 Task: Search one way flight ticket for 2 adults, 4 children and 1 infant on lap in business from Bozeman: Bozeman Yellowstone International Airport (was Gallatin Field) to Greensboro: Piedmont Triad International Airport on 5-1-2023. Price is upto 98000. Outbound departure time preference is 8:30.
Action: Mouse moved to (256, 340)
Screenshot: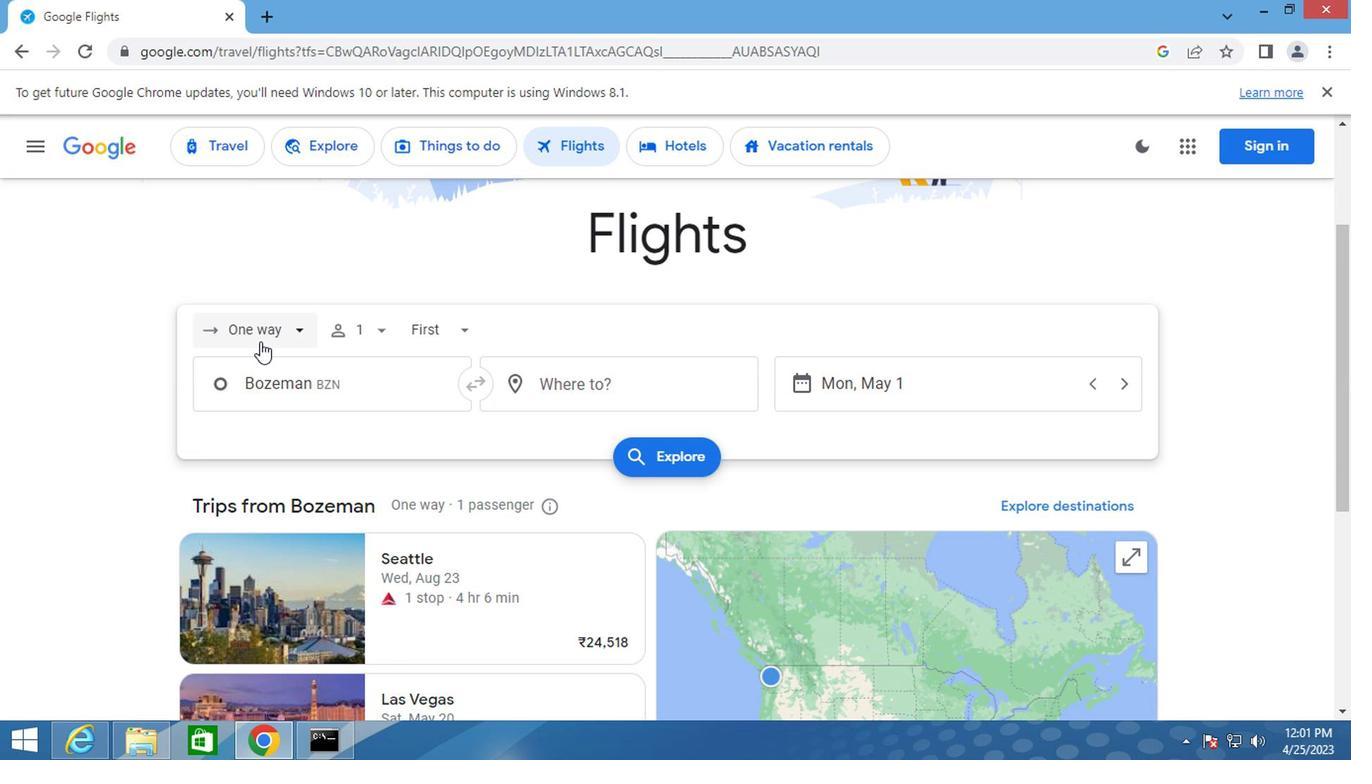 
Action: Mouse pressed left at (256, 340)
Screenshot: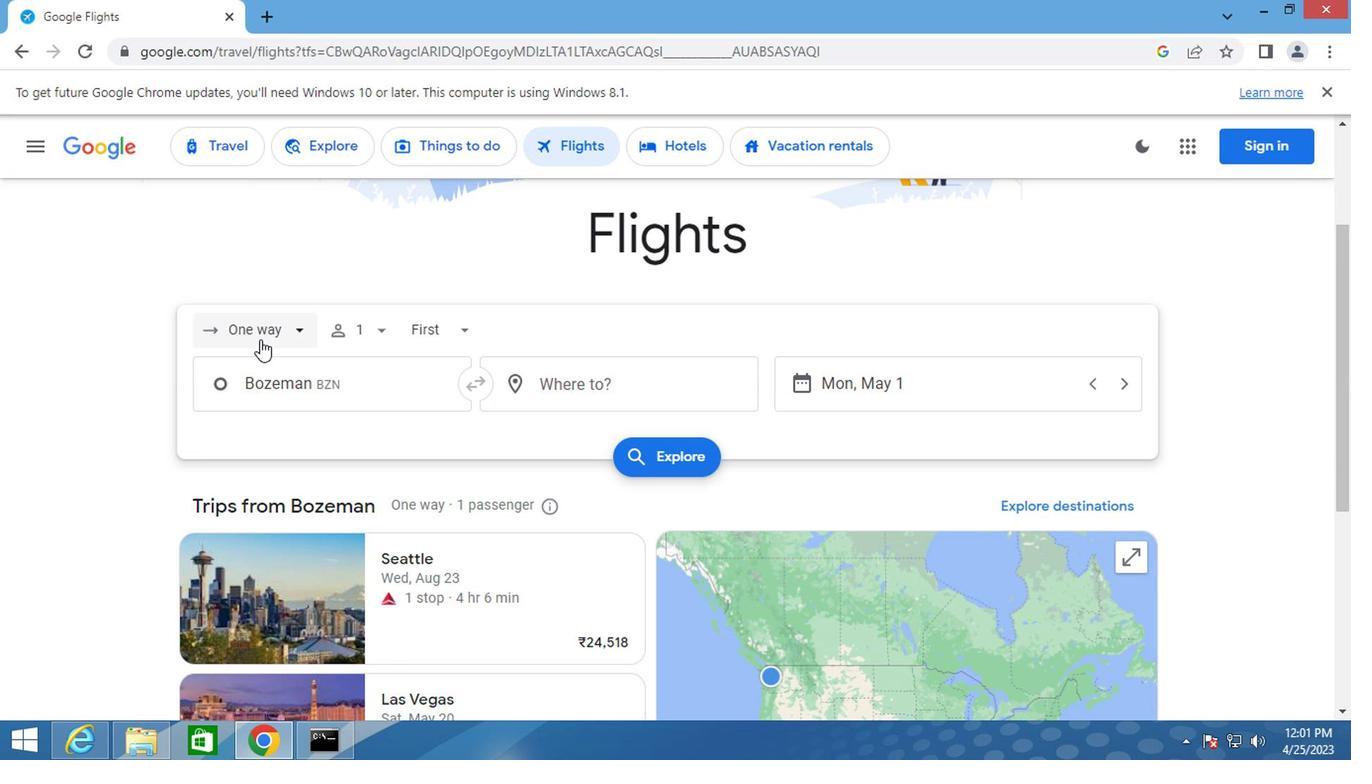 
Action: Mouse moved to (249, 425)
Screenshot: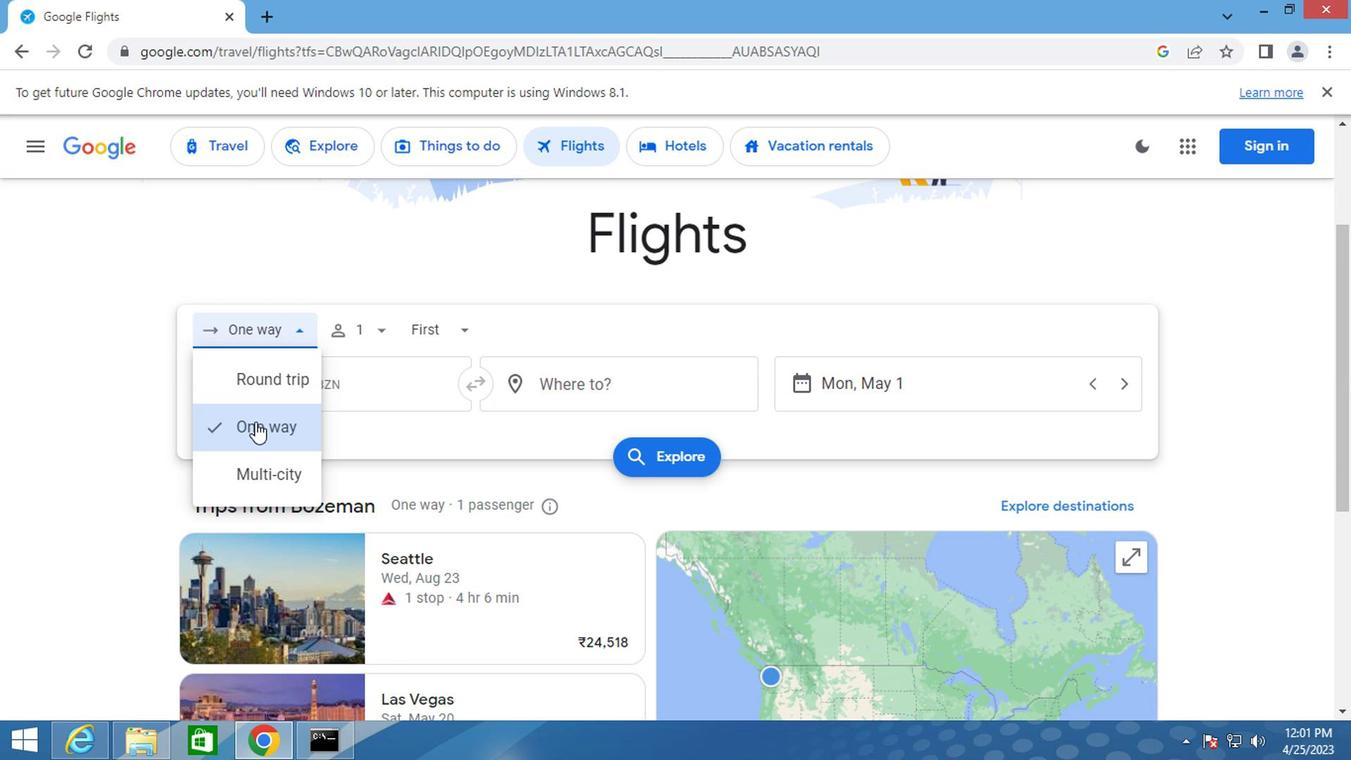 
Action: Mouse pressed left at (249, 425)
Screenshot: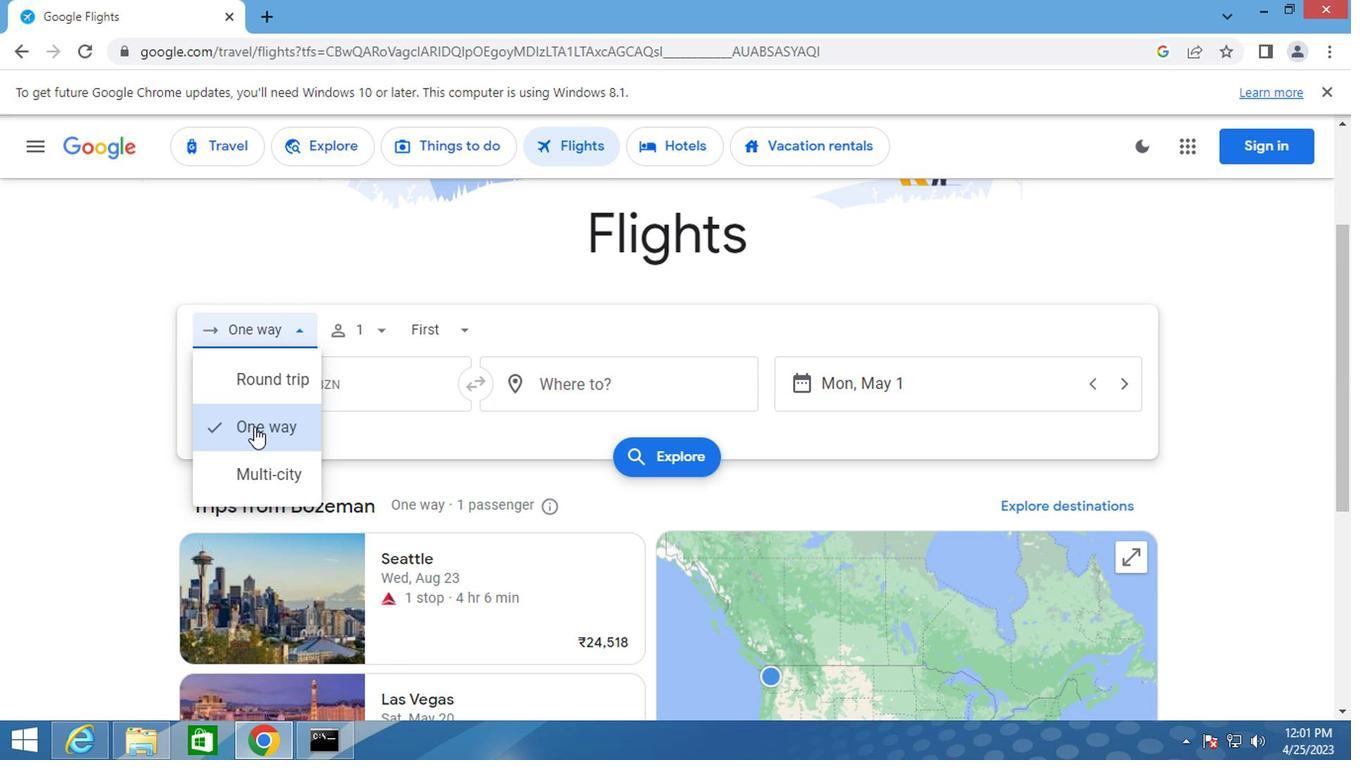 
Action: Mouse moved to (371, 335)
Screenshot: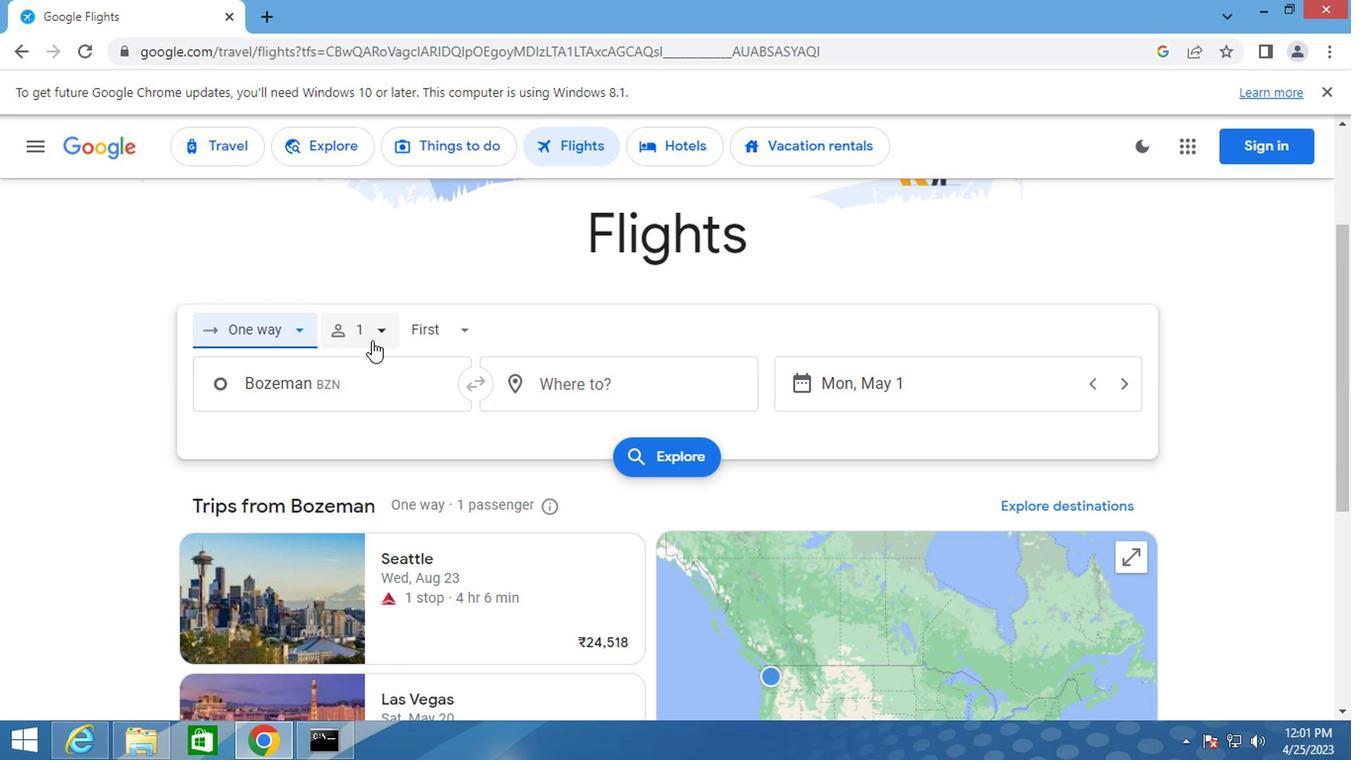 
Action: Mouse pressed left at (371, 335)
Screenshot: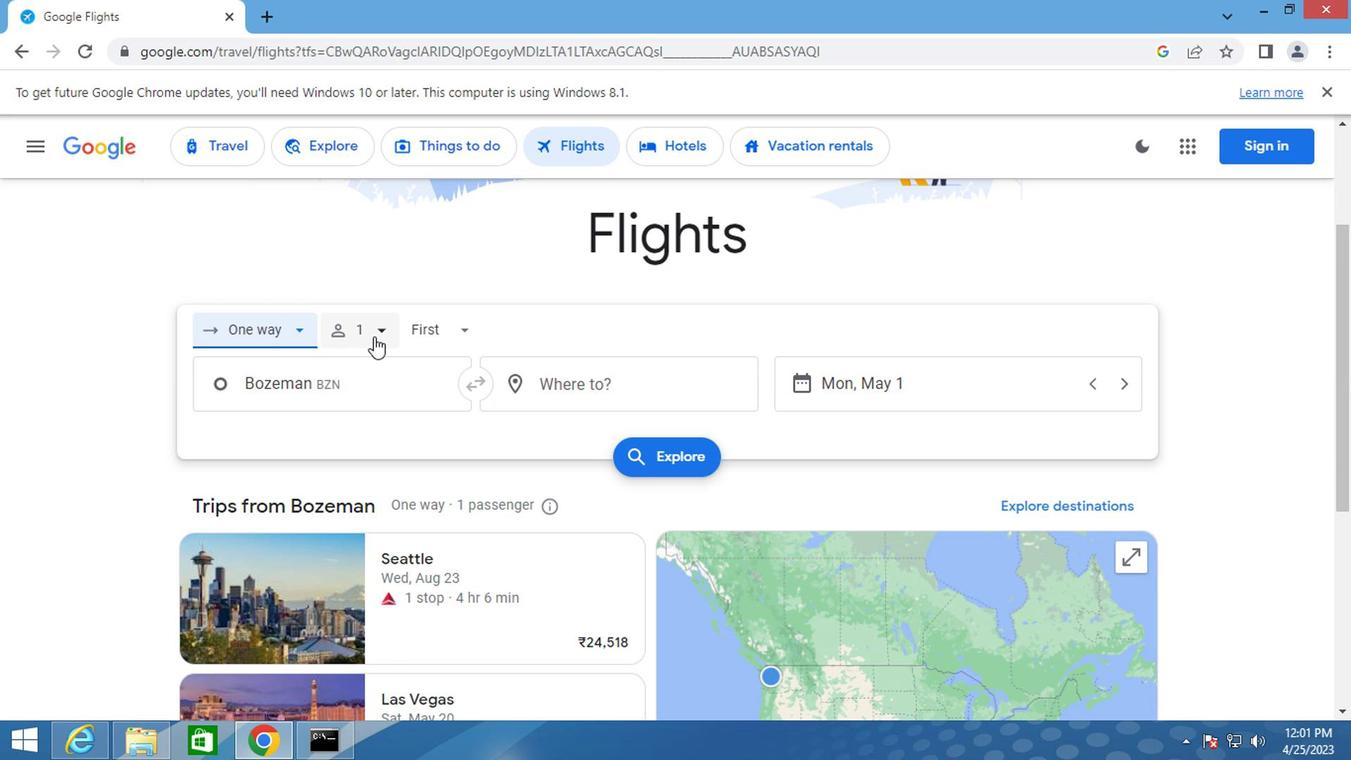 
Action: Mouse moved to (520, 373)
Screenshot: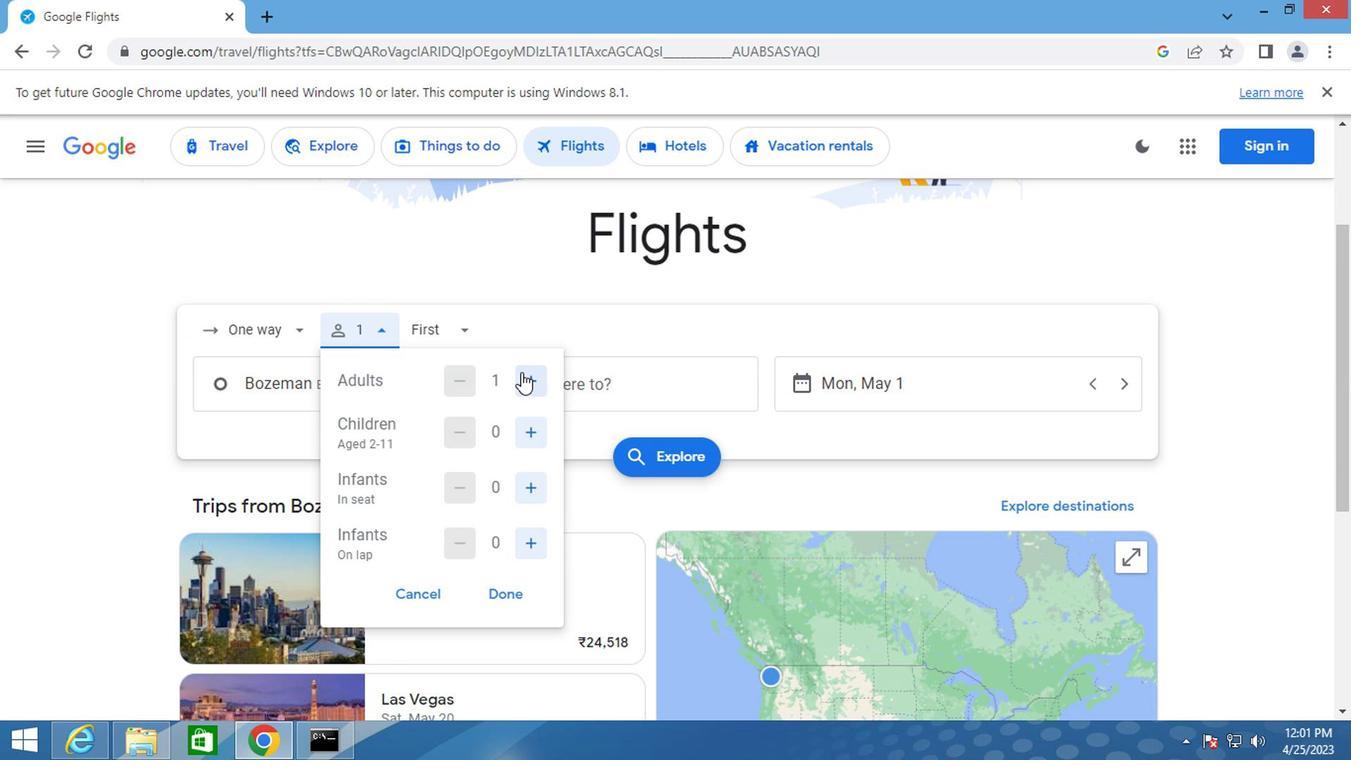 
Action: Mouse pressed left at (520, 373)
Screenshot: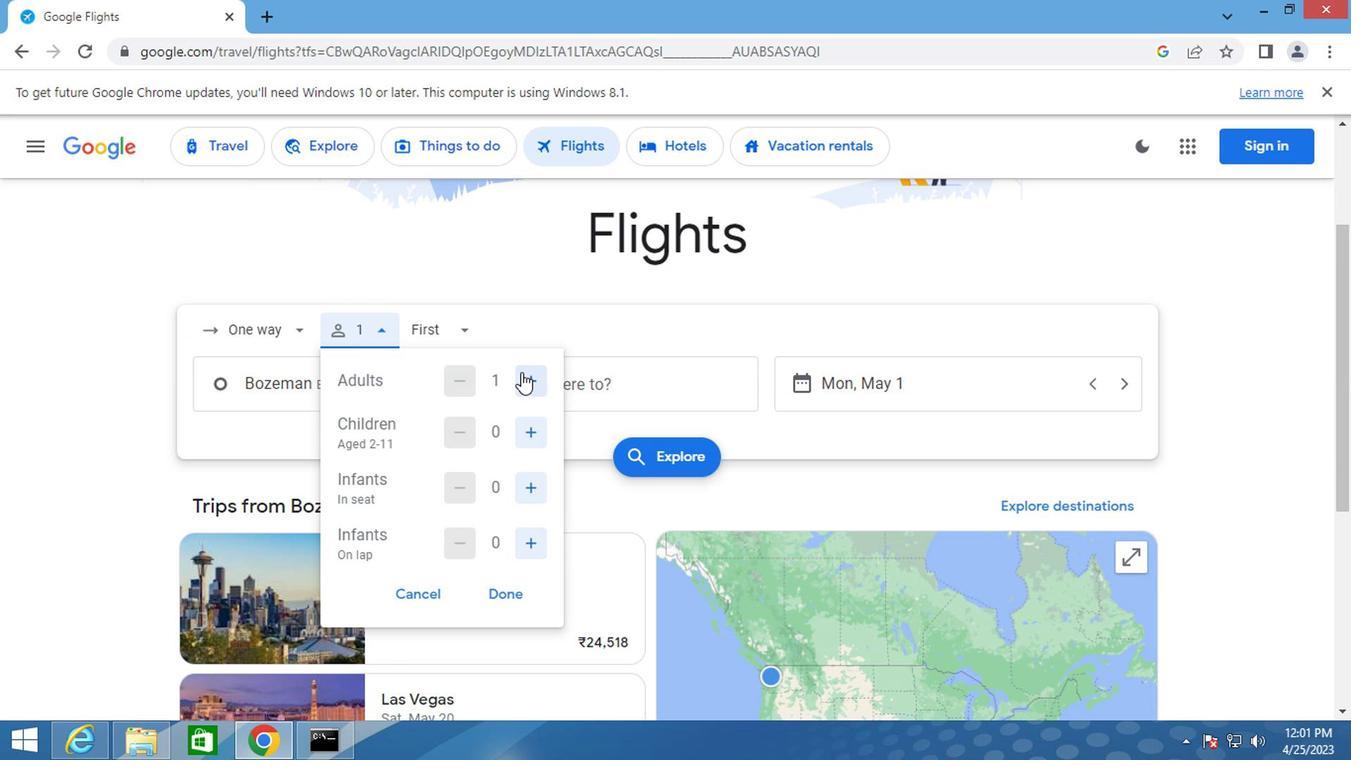 
Action: Mouse pressed left at (520, 373)
Screenshot: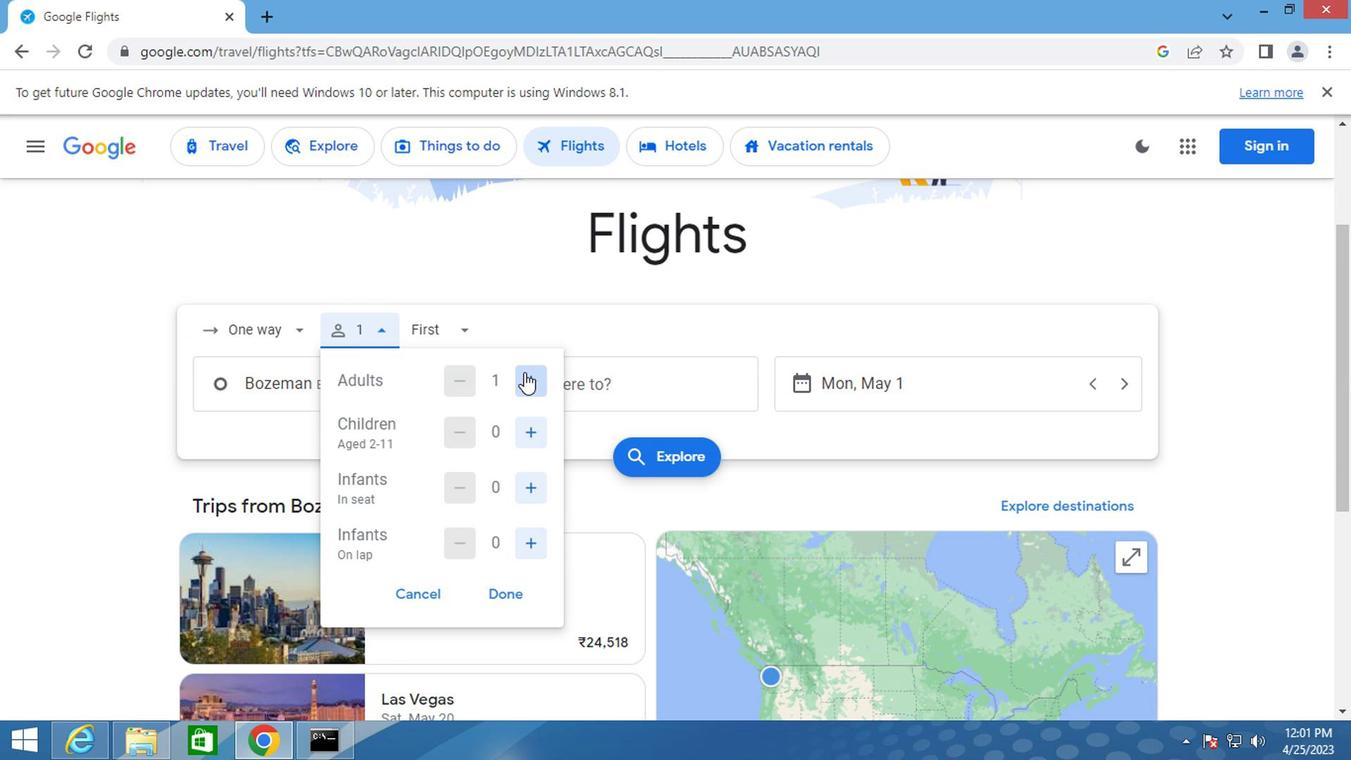
Action: Mouse moved to (445, 379)
Screenshot: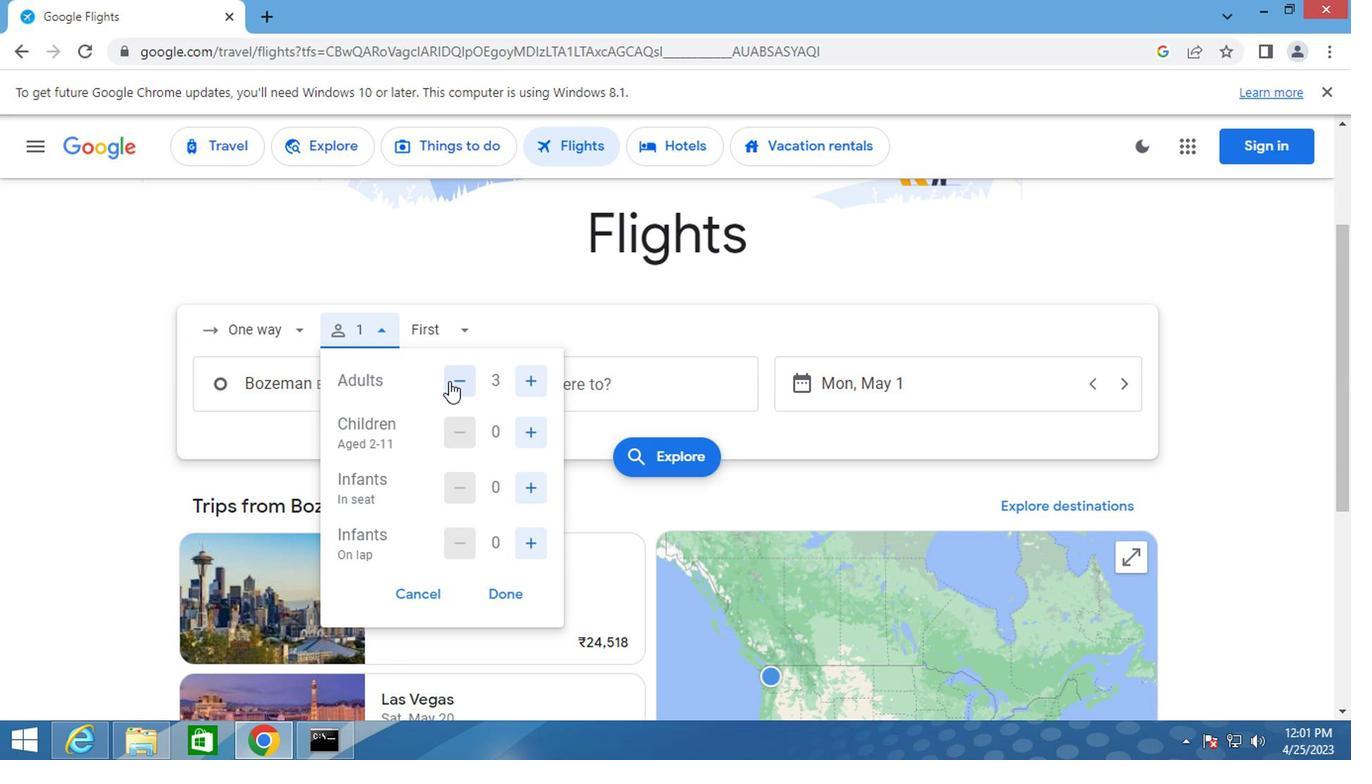 
Action: Mouse pressed left at (445, 379)
Screenshot: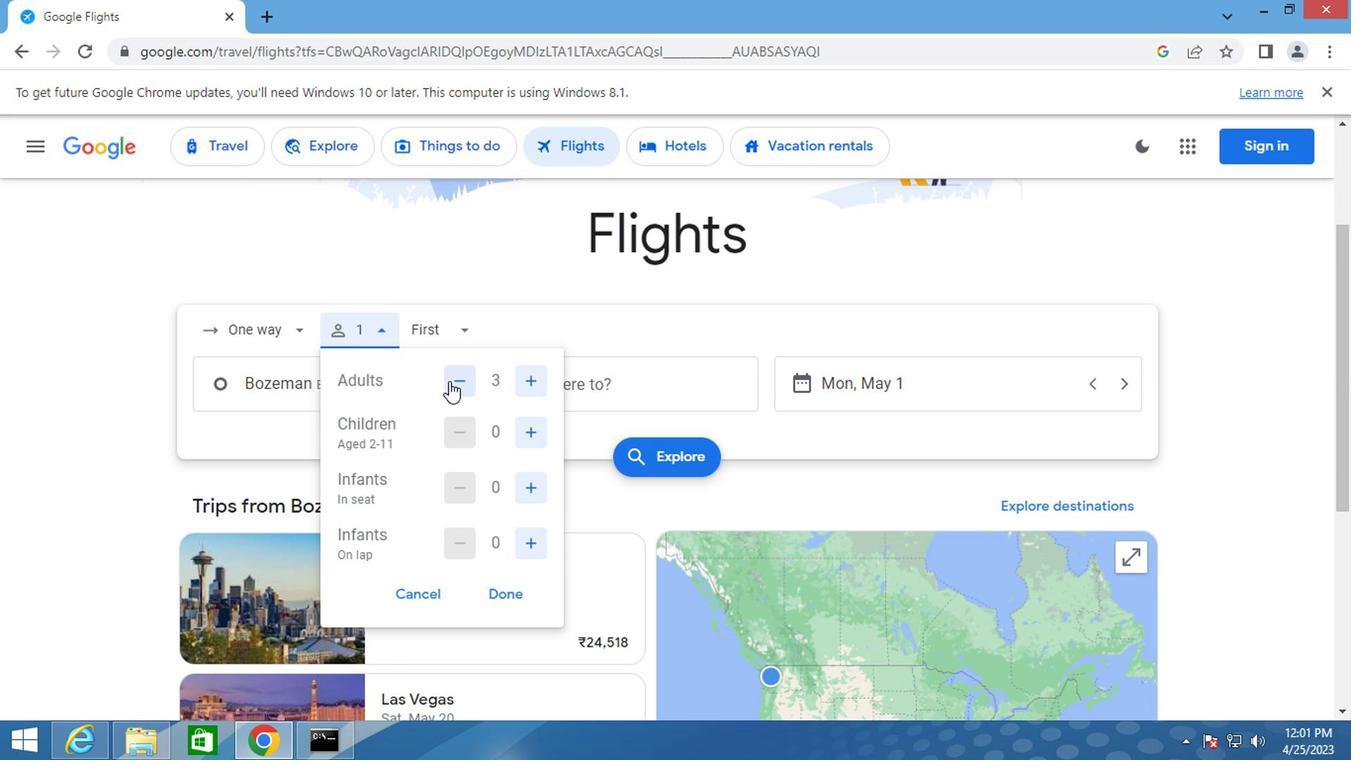 
Action: Mouse moved to (530, 429)
Screenshot: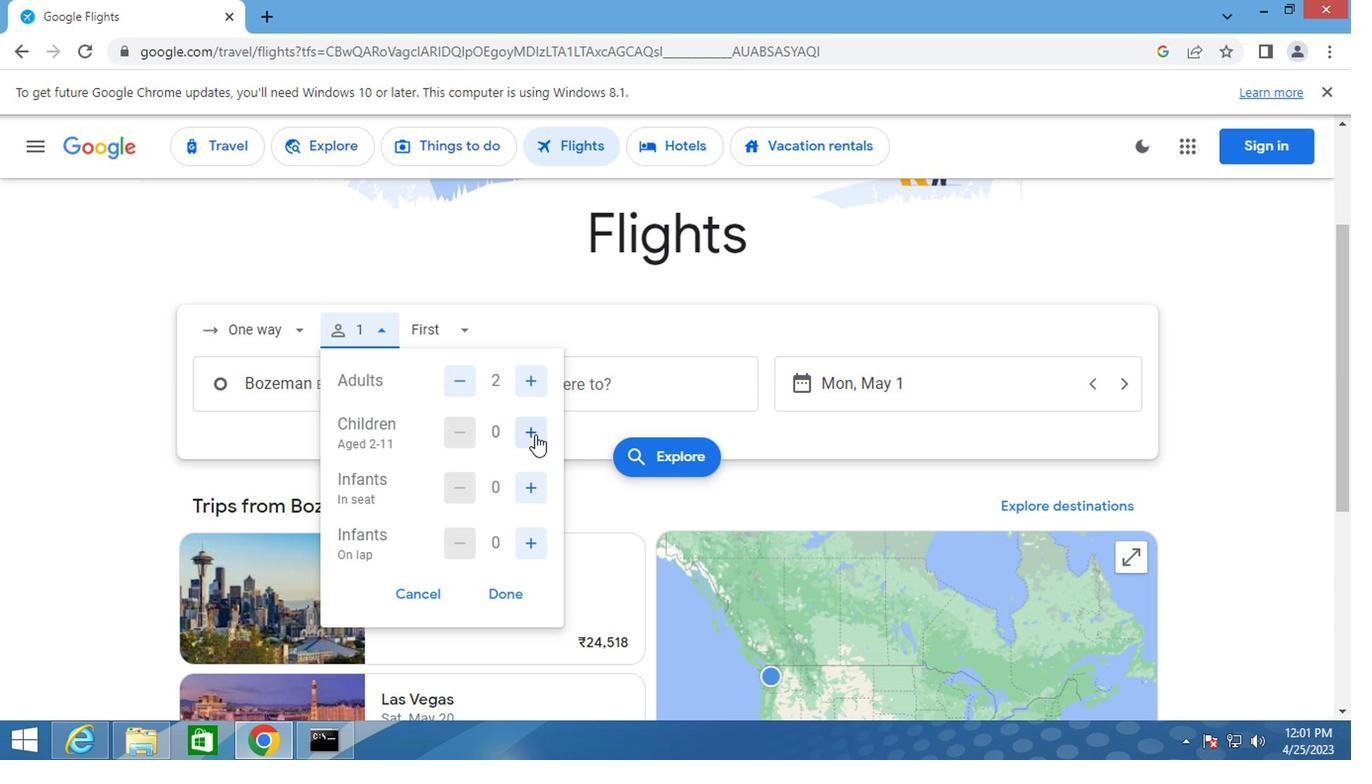 
Action: Mouse pressed left at (530, 429)
Screenshot: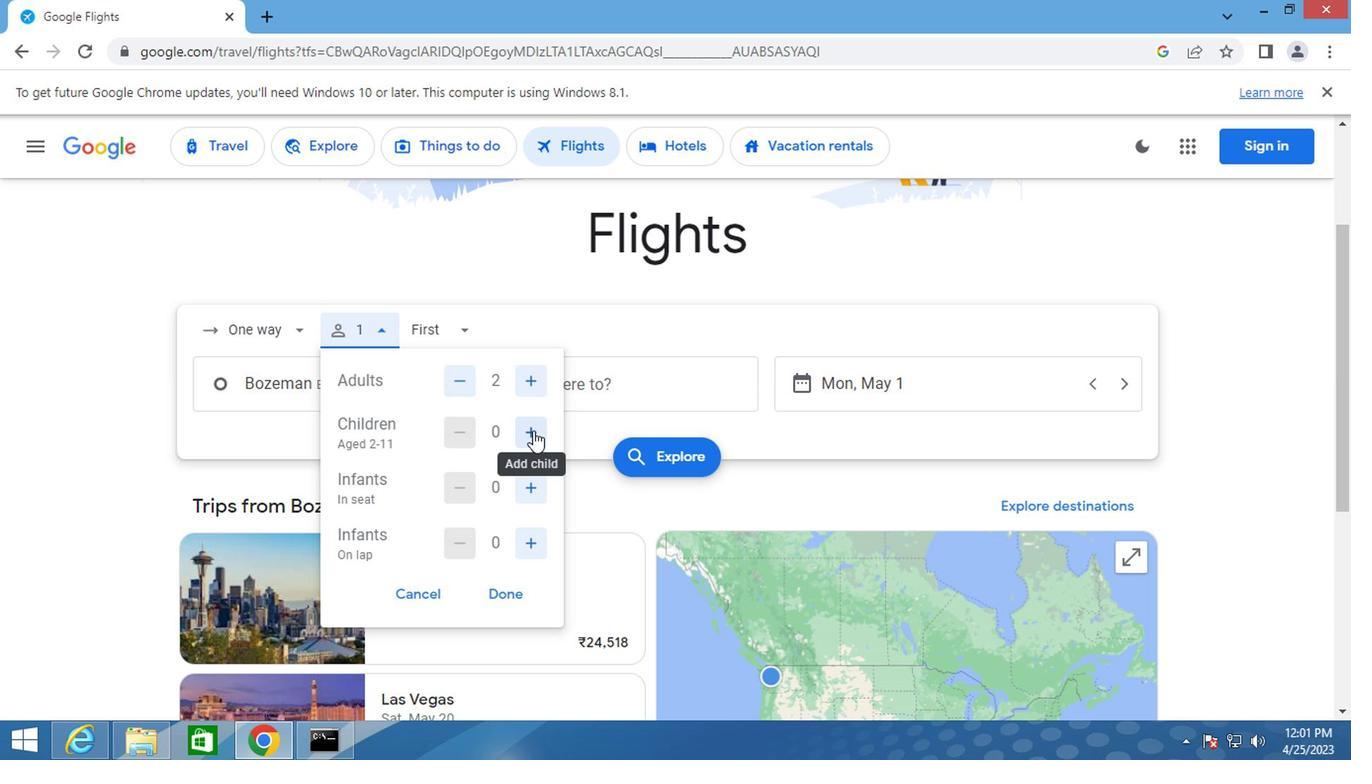 
Action: Mouse pressed left at (530, 429)
Screenshot: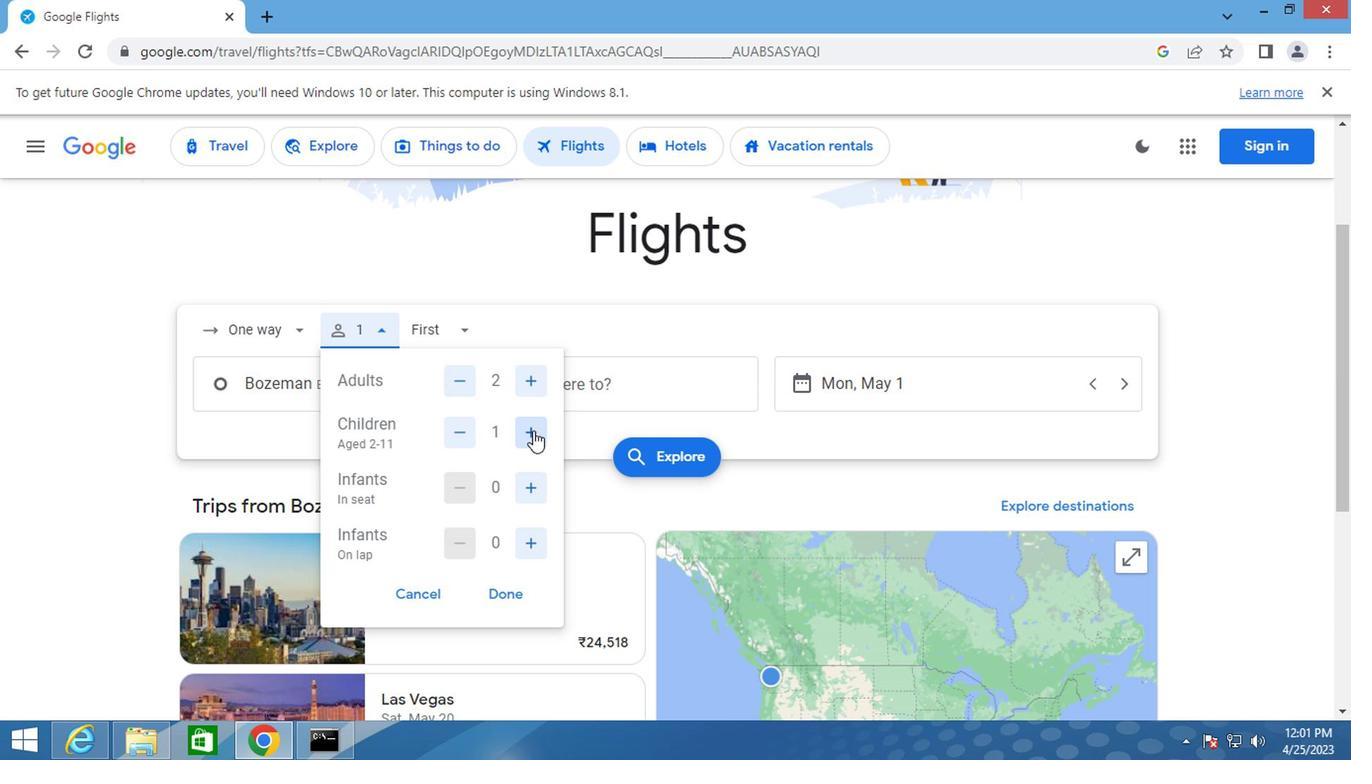 
Action: Mouse pressed left at (530, 429)
Screenshot: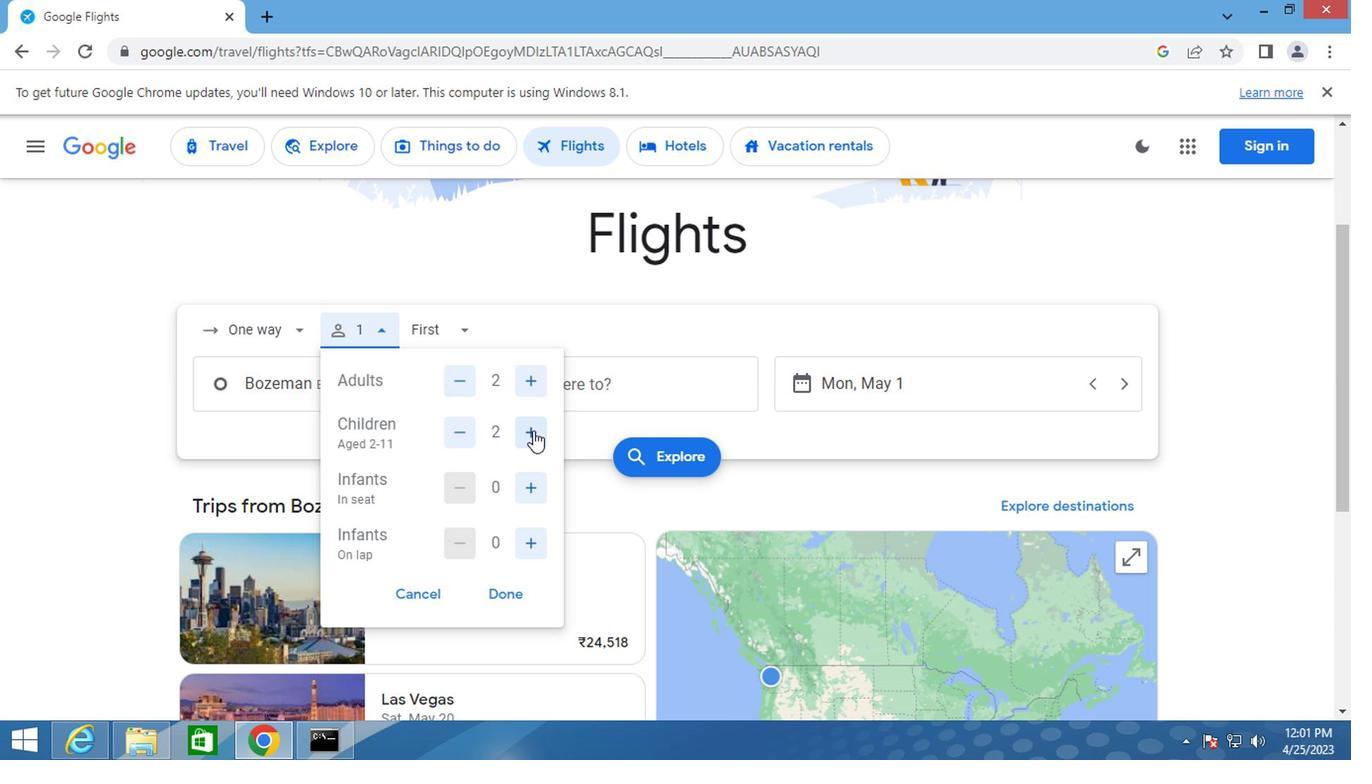 
Action: Mouse pressed left at (530, 429)
Screenshot: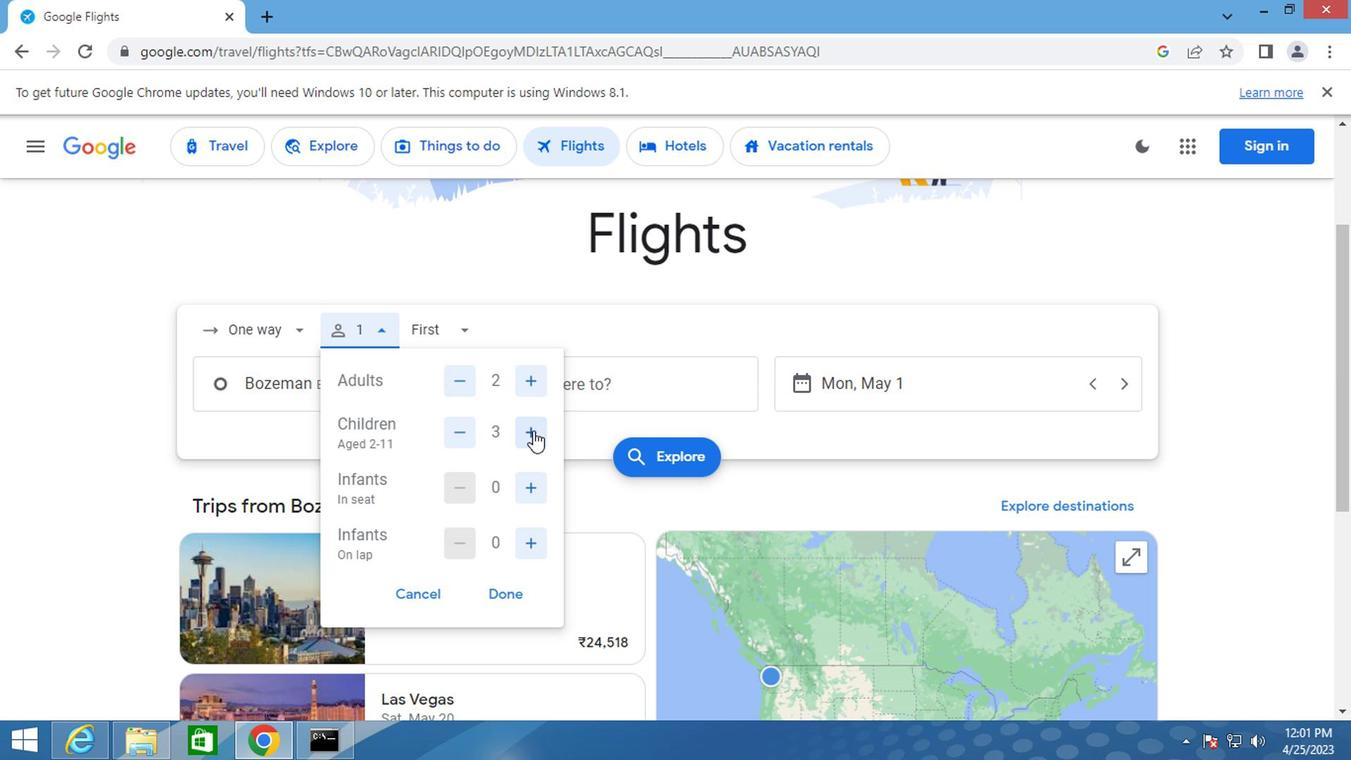 
Action: Mouse moved to (528, 540)
Screenshot: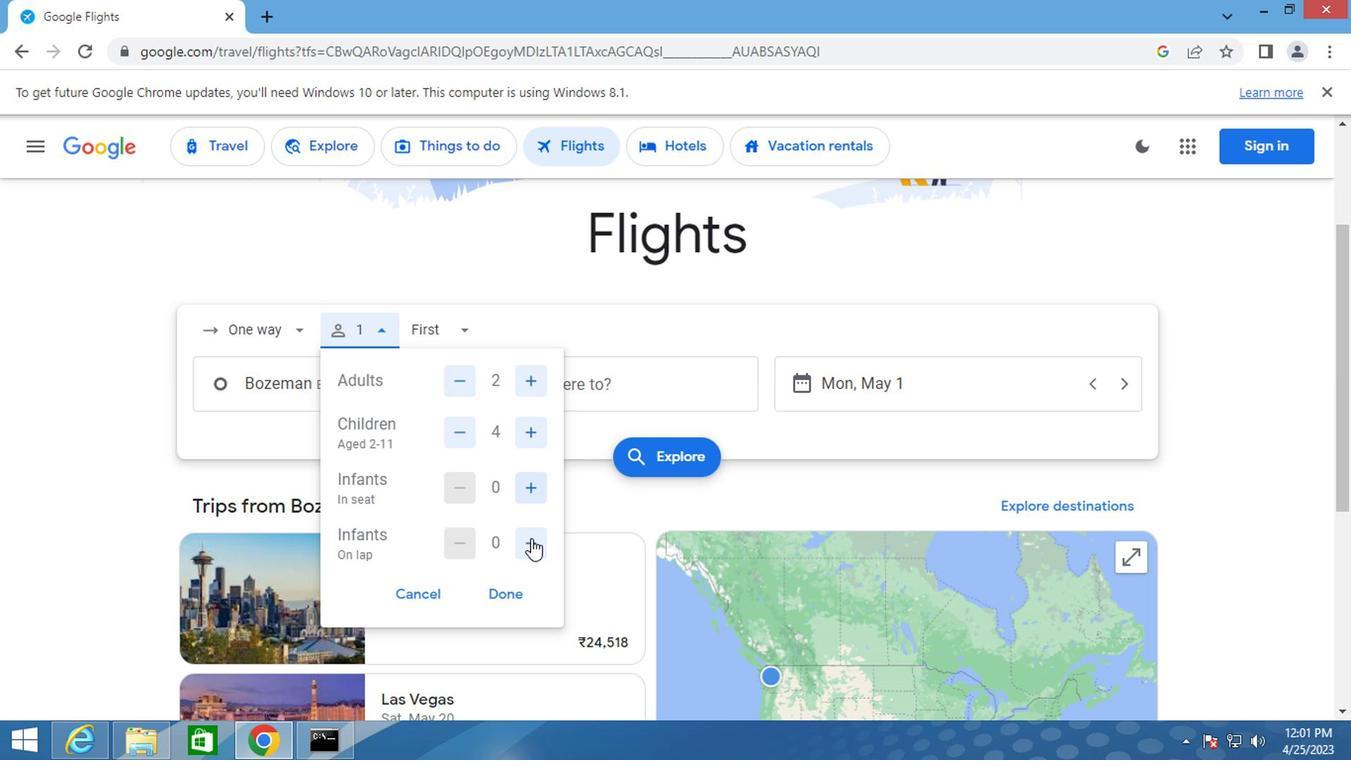 
Action: Mouse pressed left at (528, 540)
Screenshot: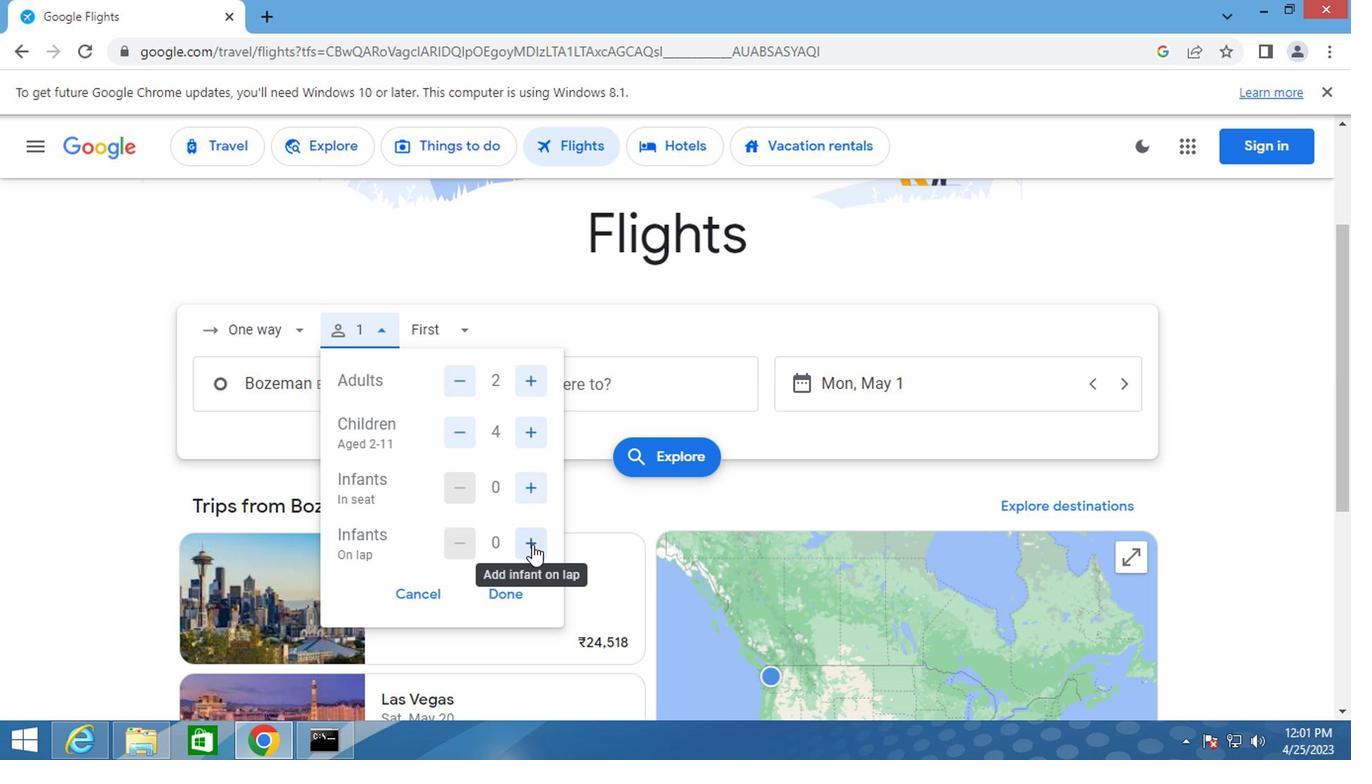 
Action: Mouse moved to (450, 336)
Screenshot: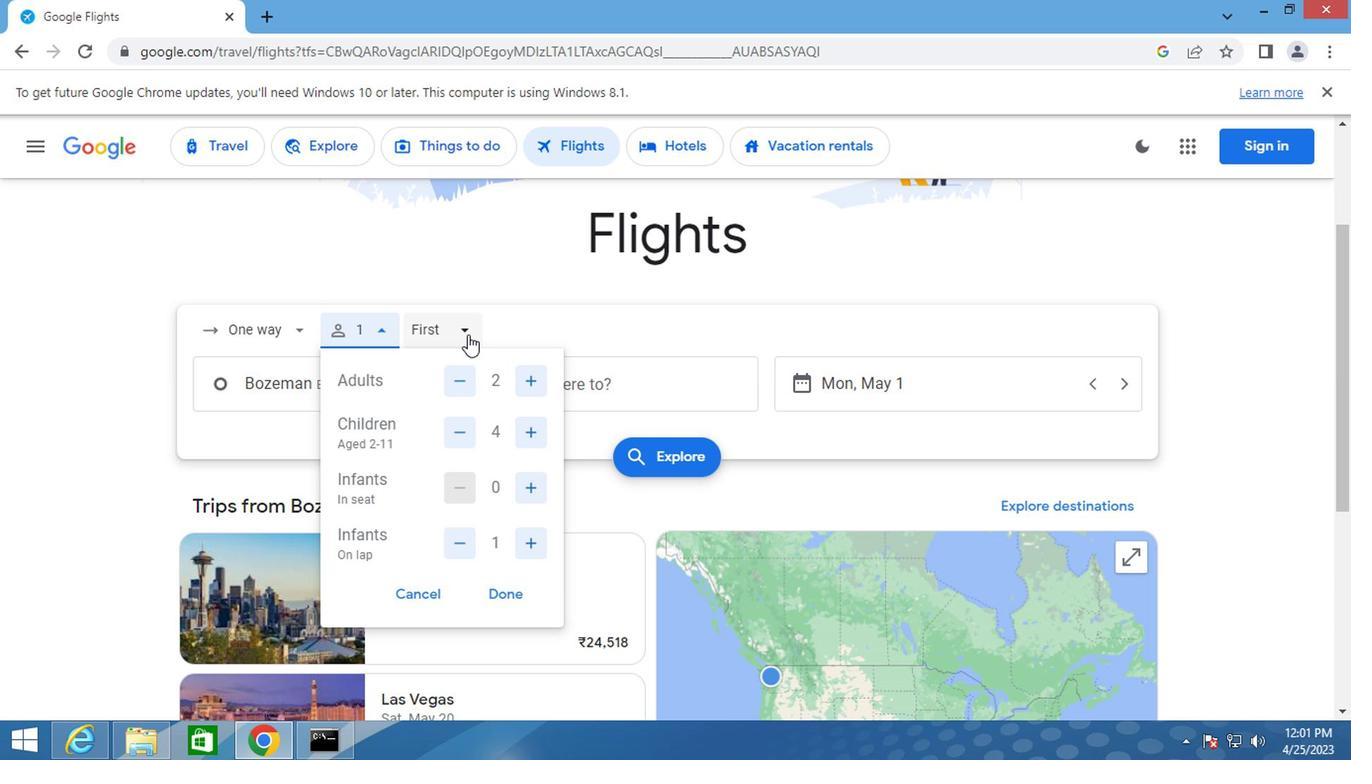 
Action: Mouse pressed left at (450, 336)
Screenshot: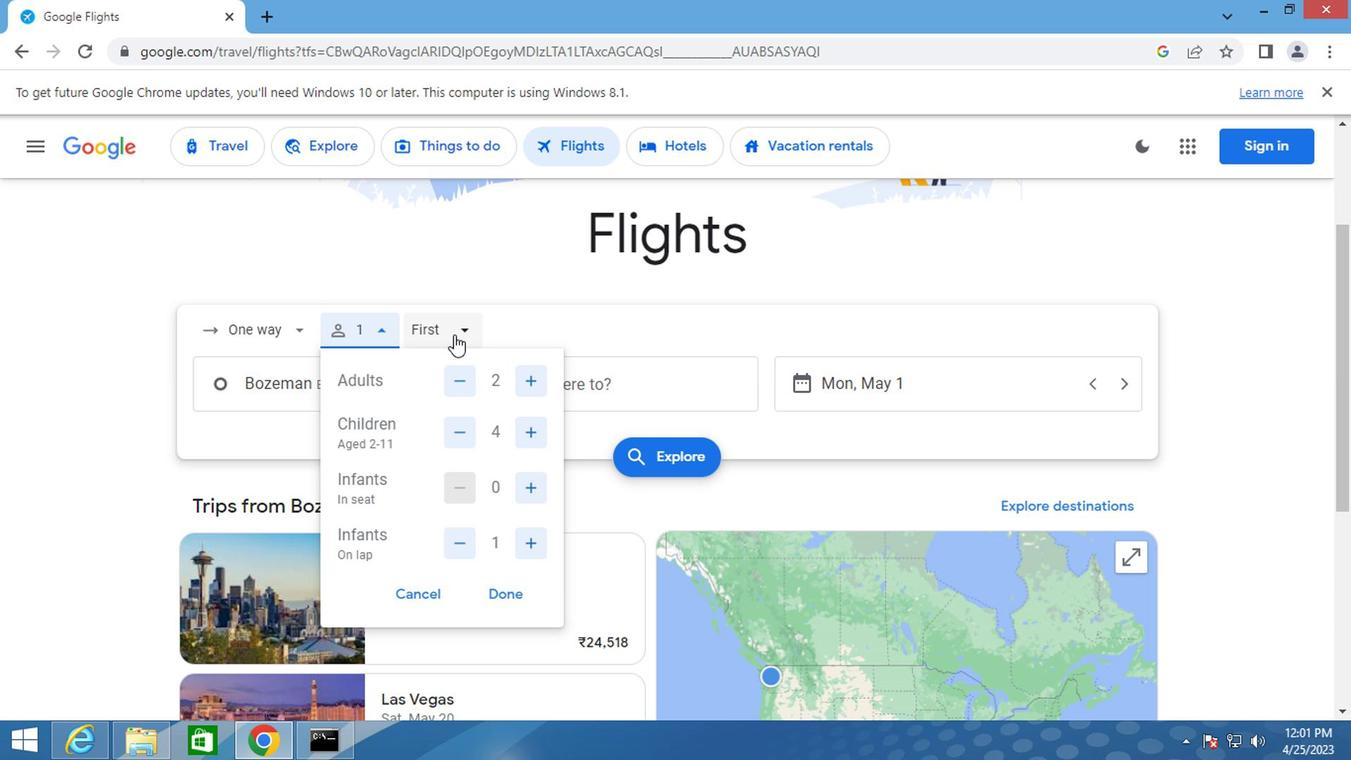 
Action: Mouse moved to (482, 470)
Screenshot: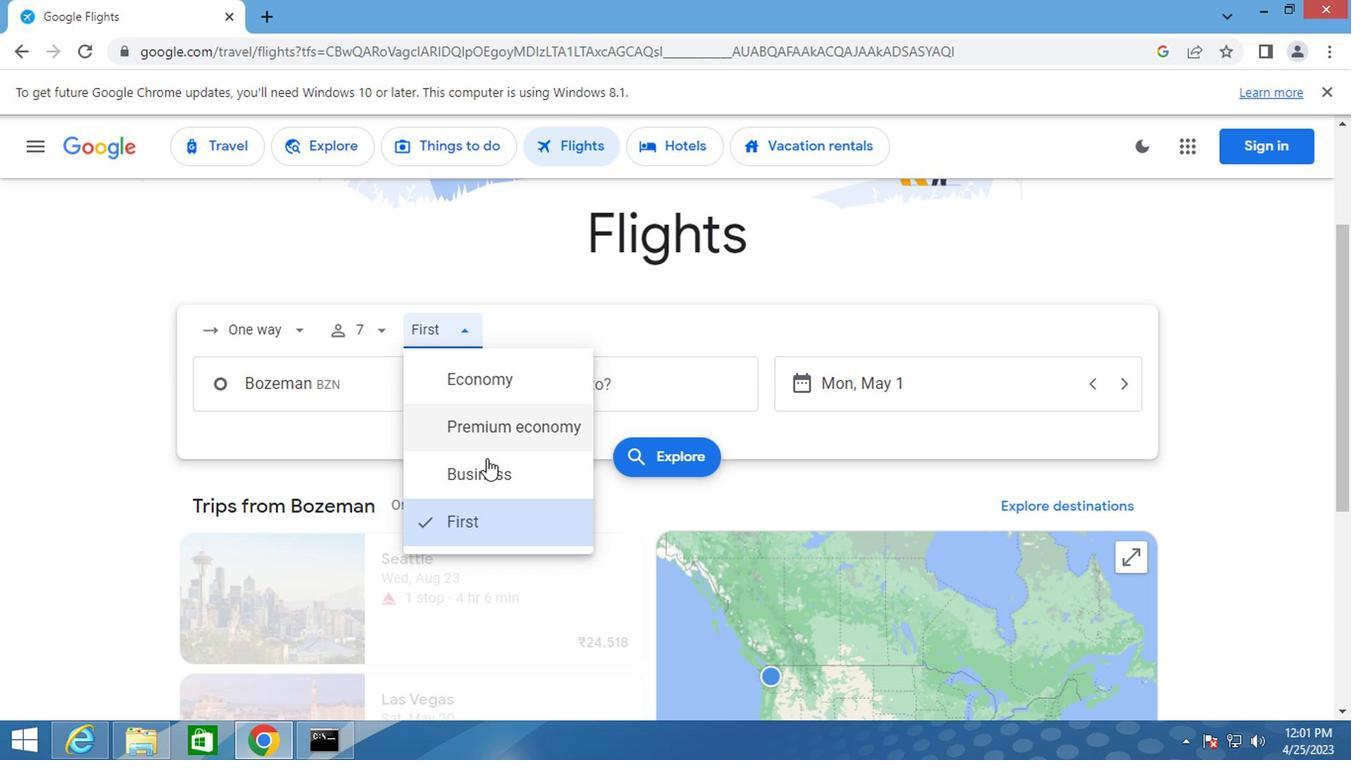 
Action: Mouse pressed left at (482, 470)
Screenshot: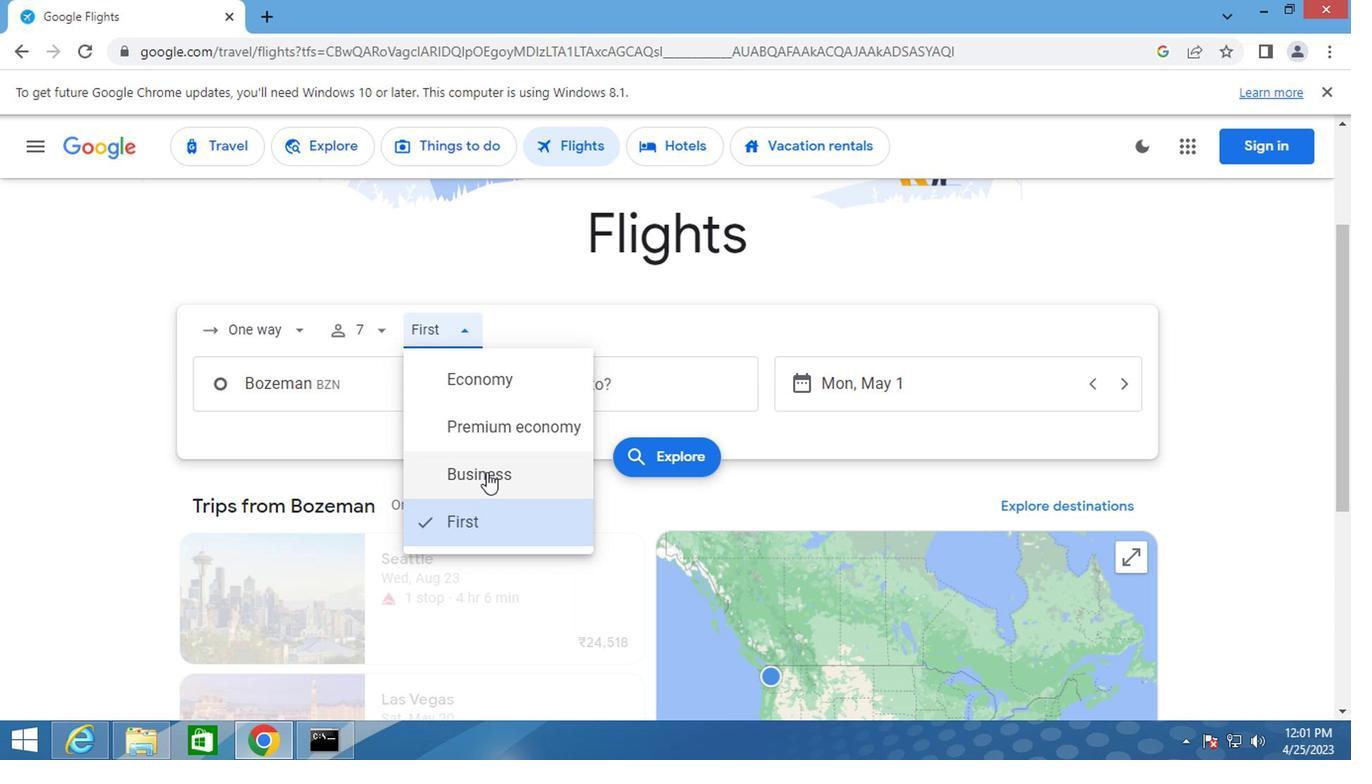 
Action: Mouse moved to (337, 392)
Screenshot: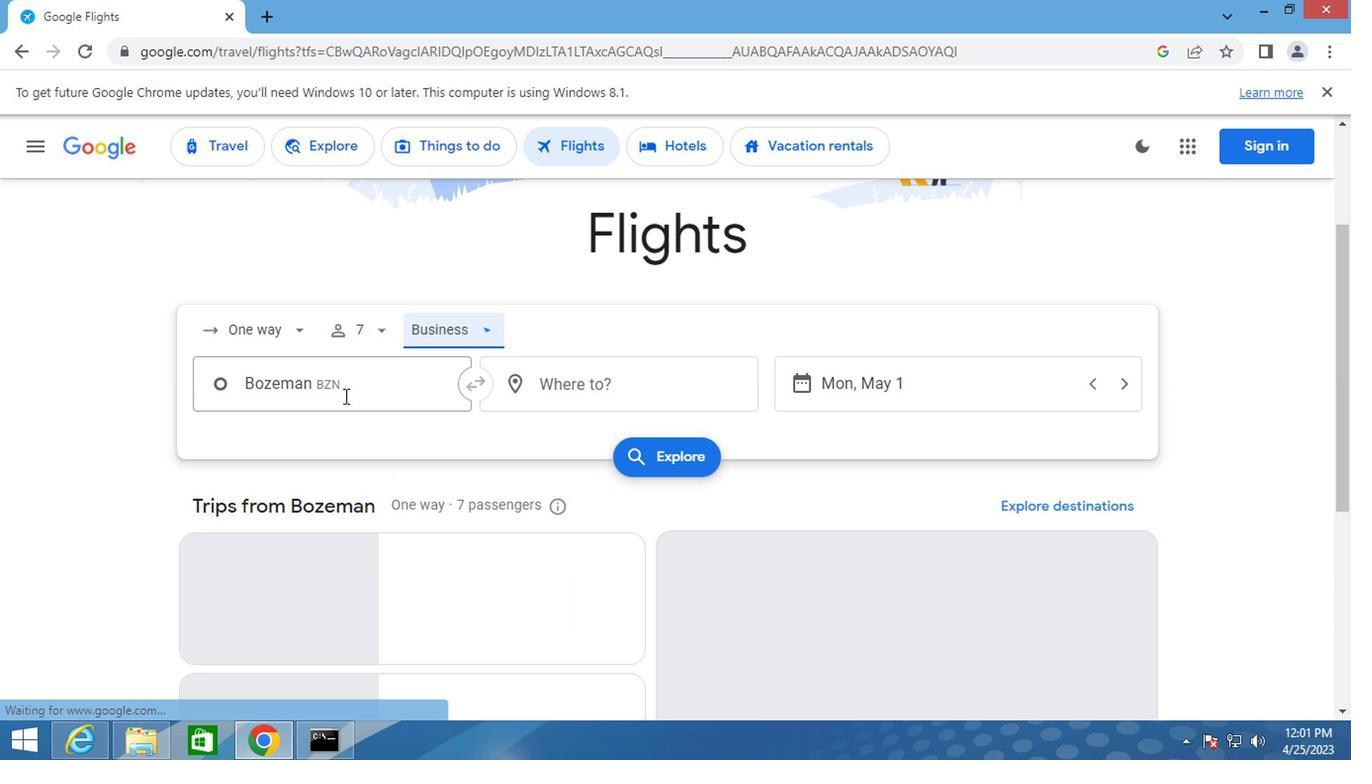 
Action: Mouse pressed left at (337, 392)
Screenshot: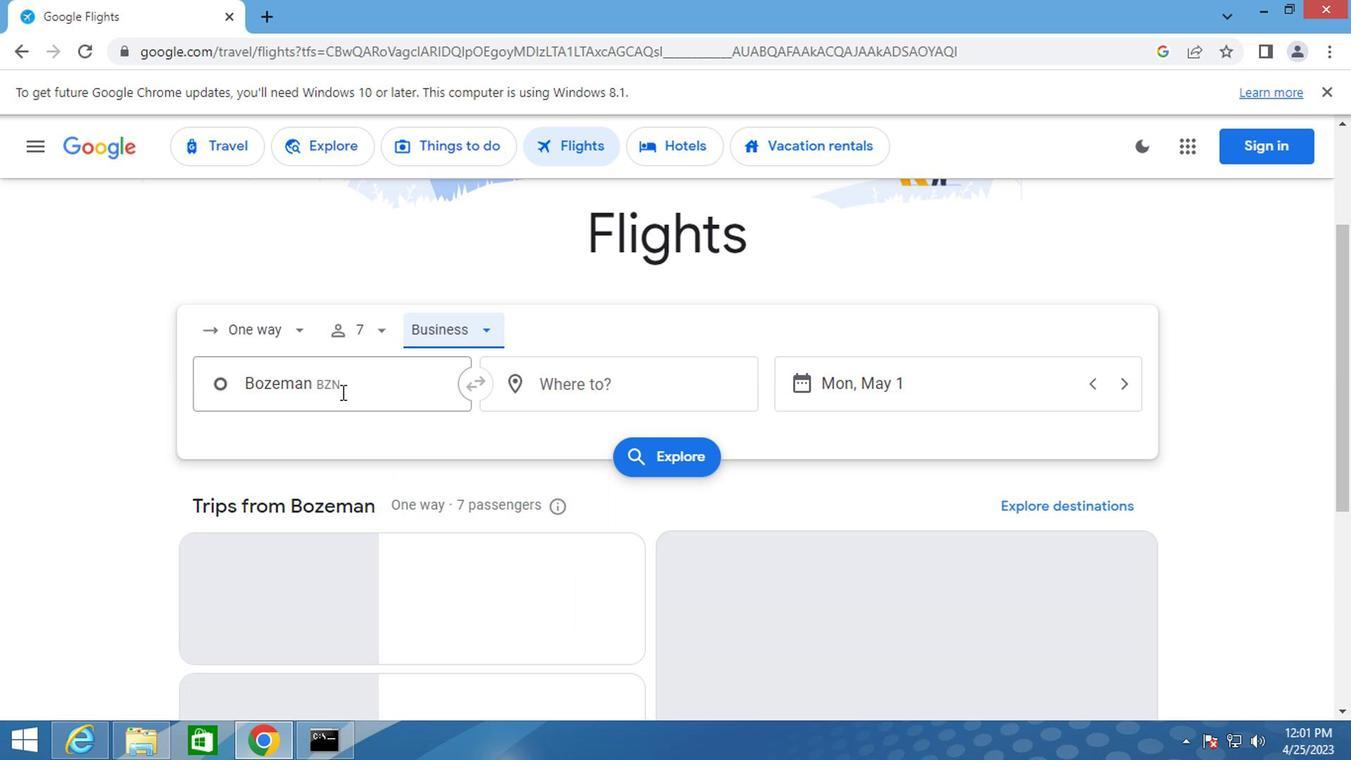 
Action: Key pressed boze
Screenshot: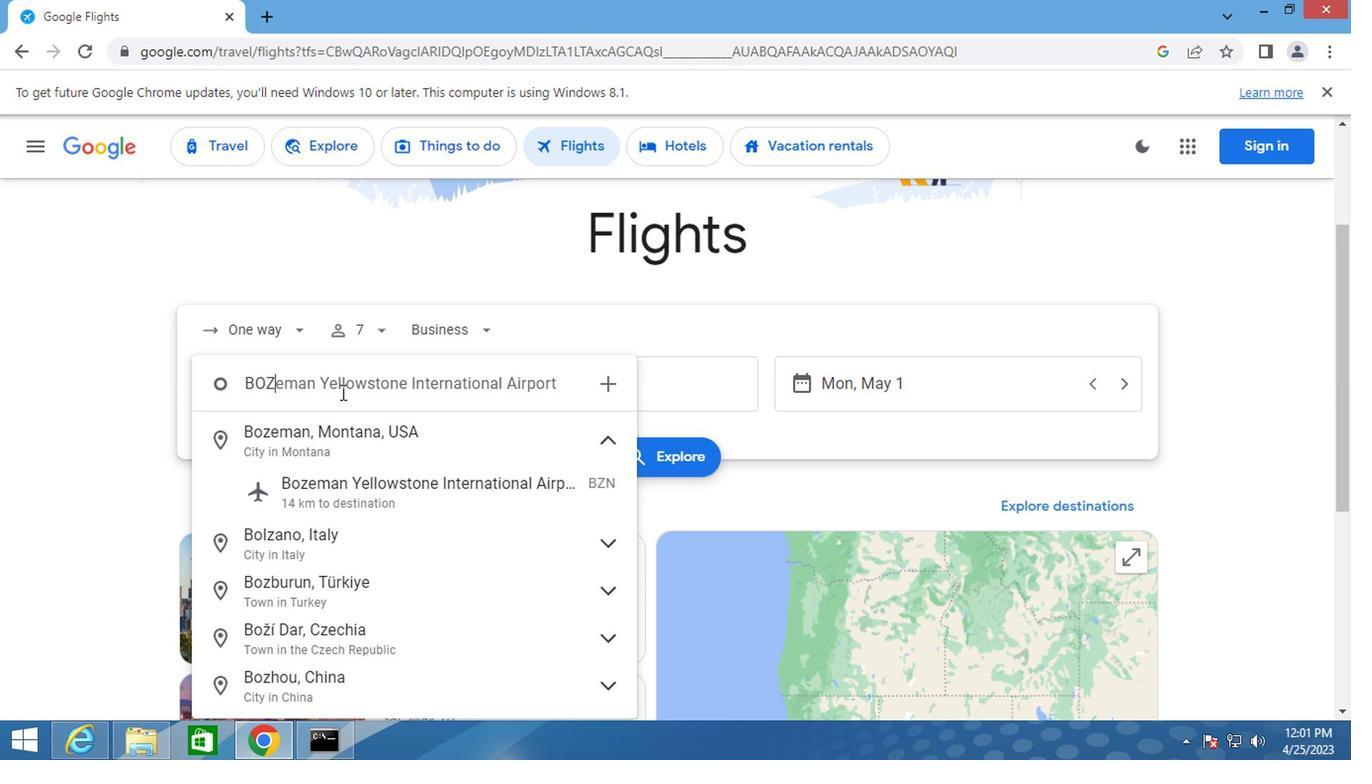 
Action: Mouse moved to (323, 491)
Screenshot: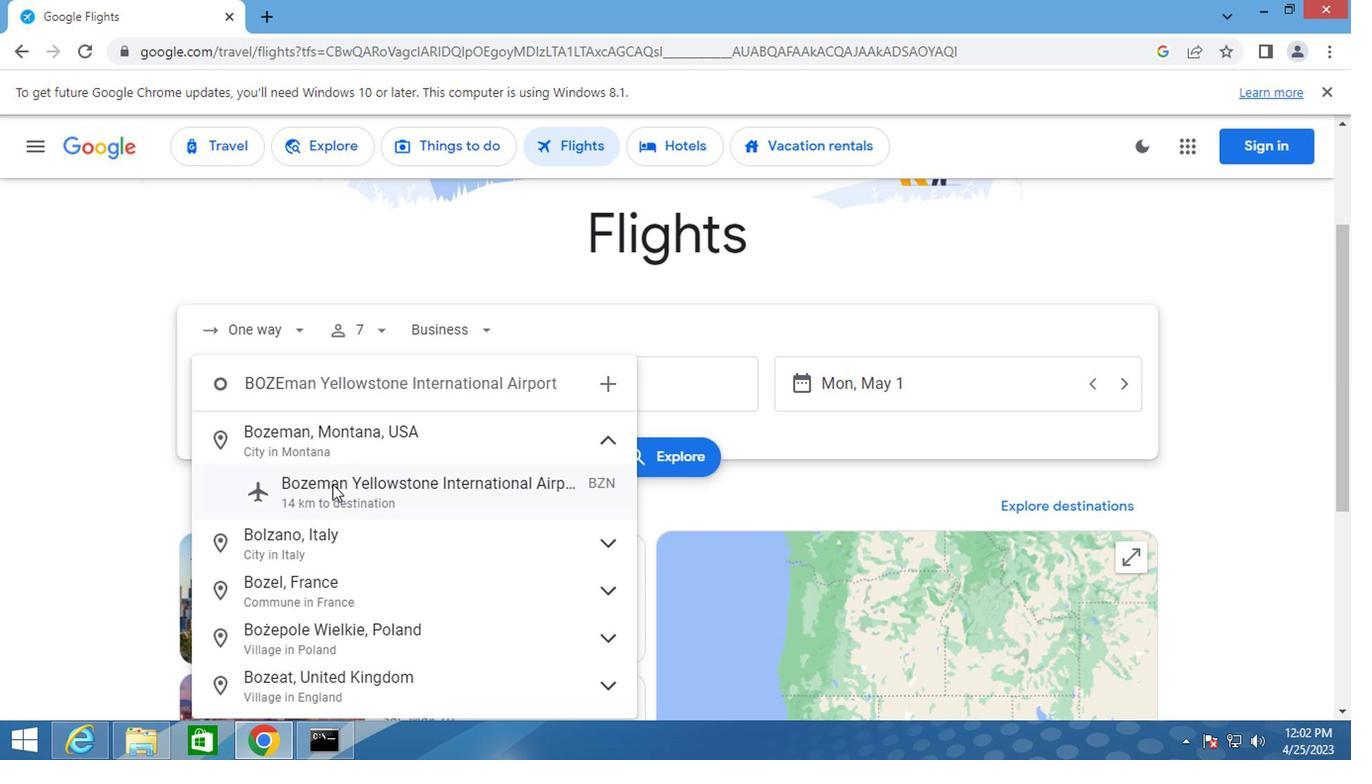 
Action: Mouse pressed left at (323, 491)
Screenshot: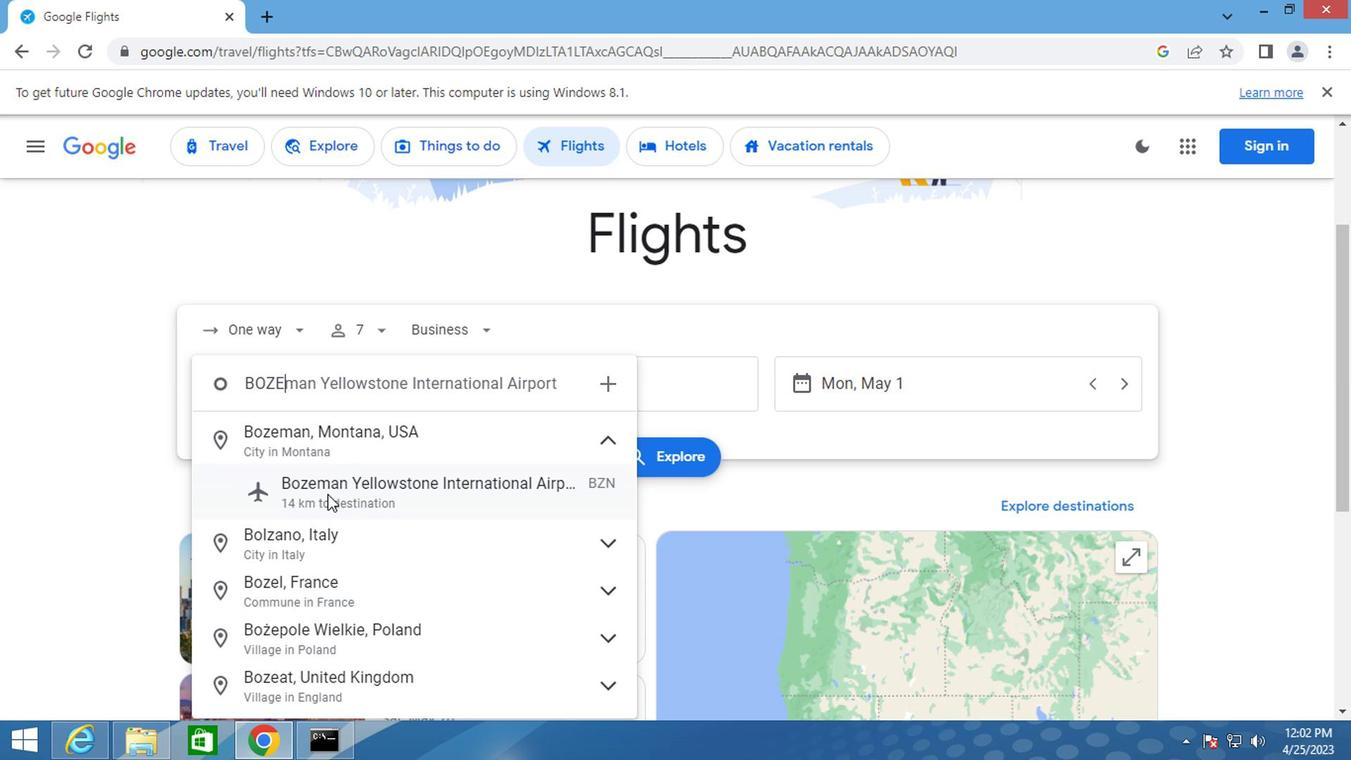 
Action: Mouse moved to (614, 380)
Screenshot: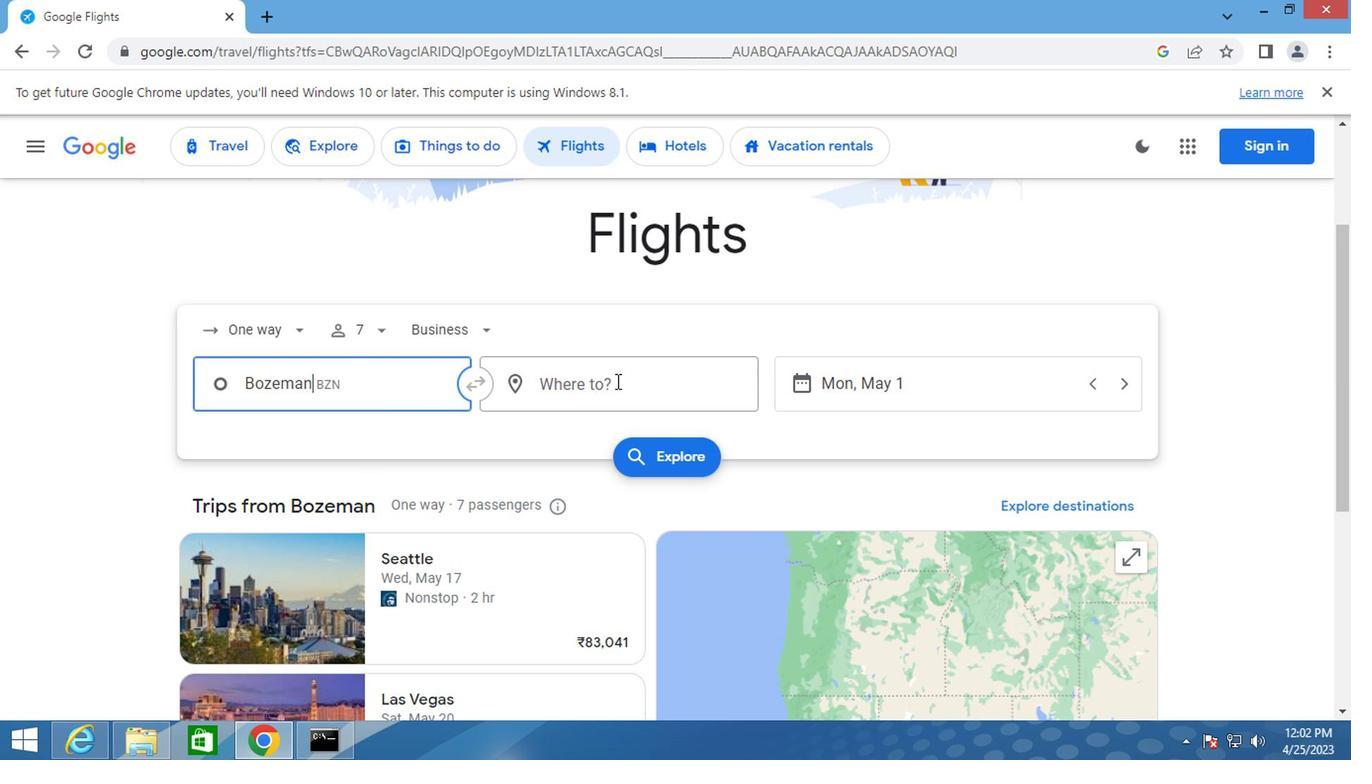 
Action: Mouse pressed left at (614, 380)
Screenshot: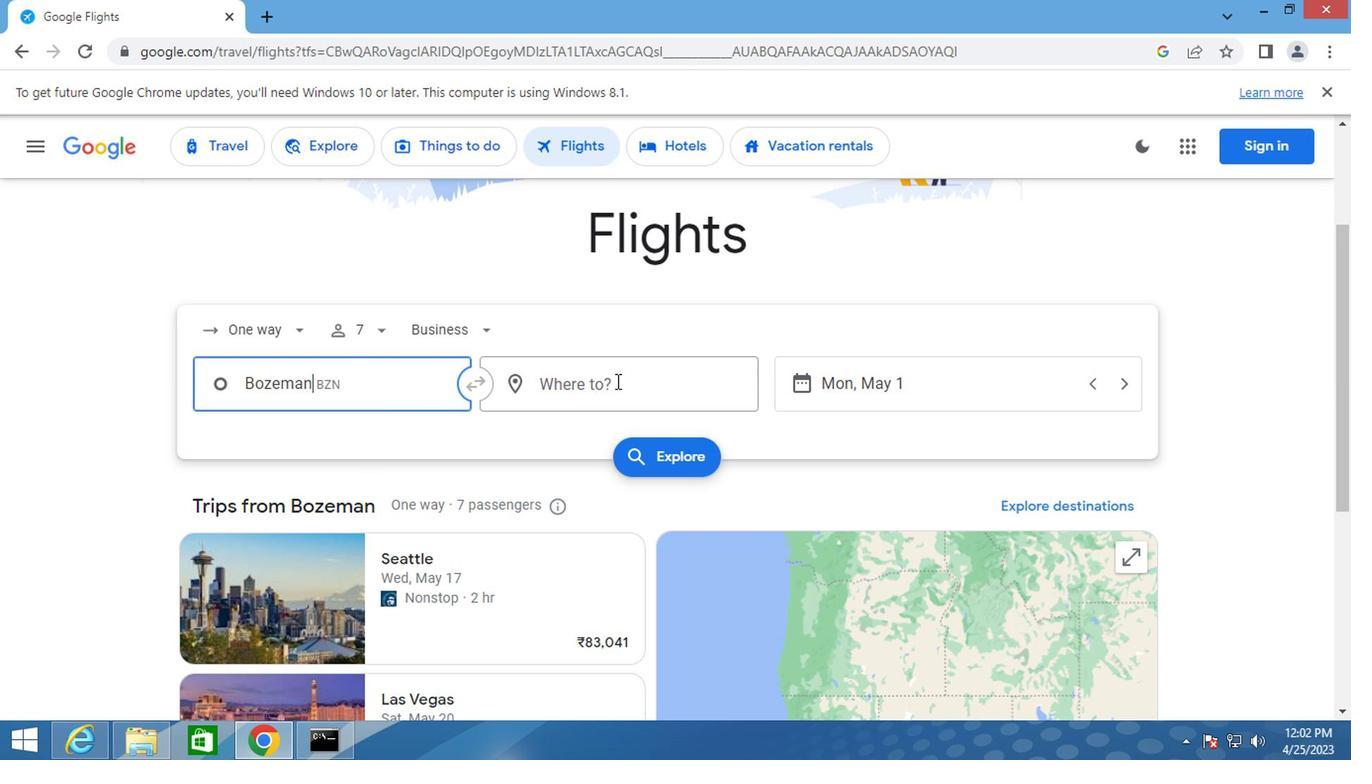 
Action: Mouse moved to (615, 380)
Screenshot: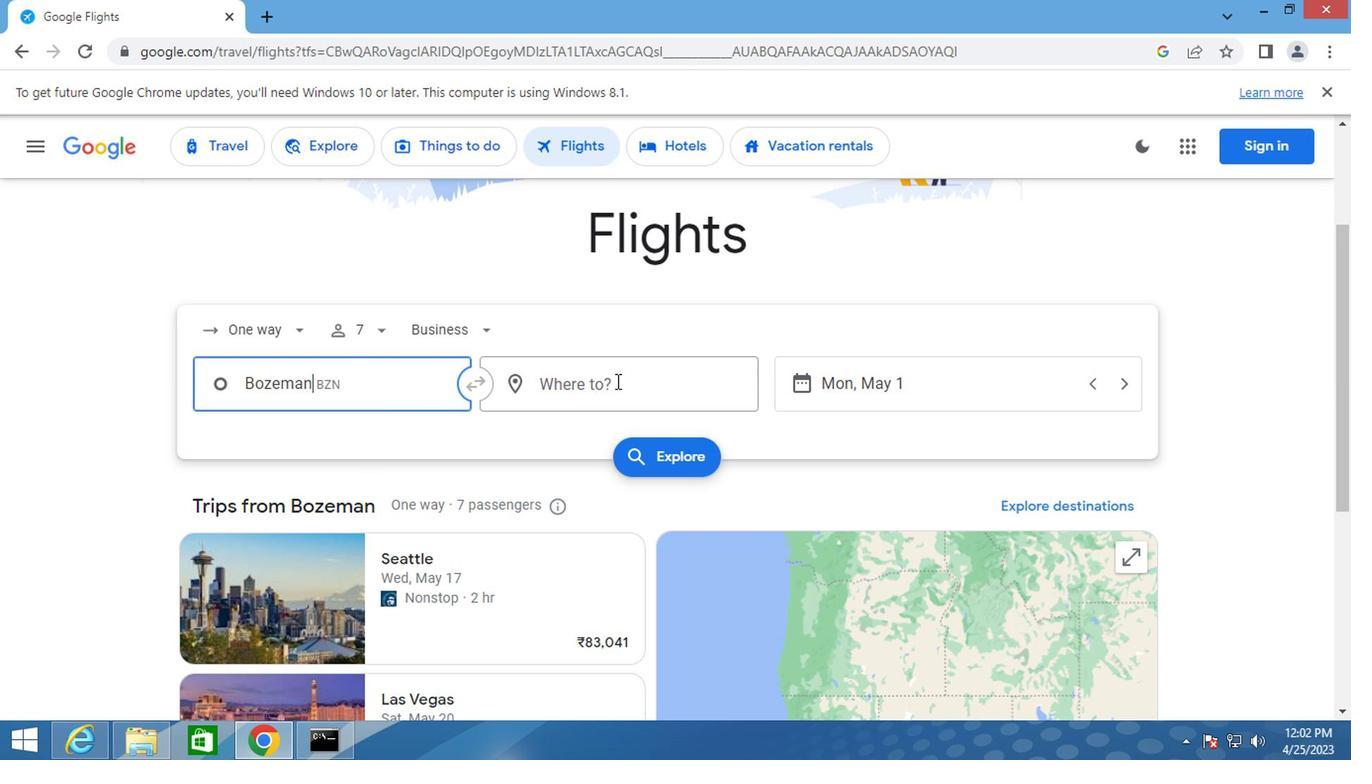 
Action: Key pressed greens
Screenshot: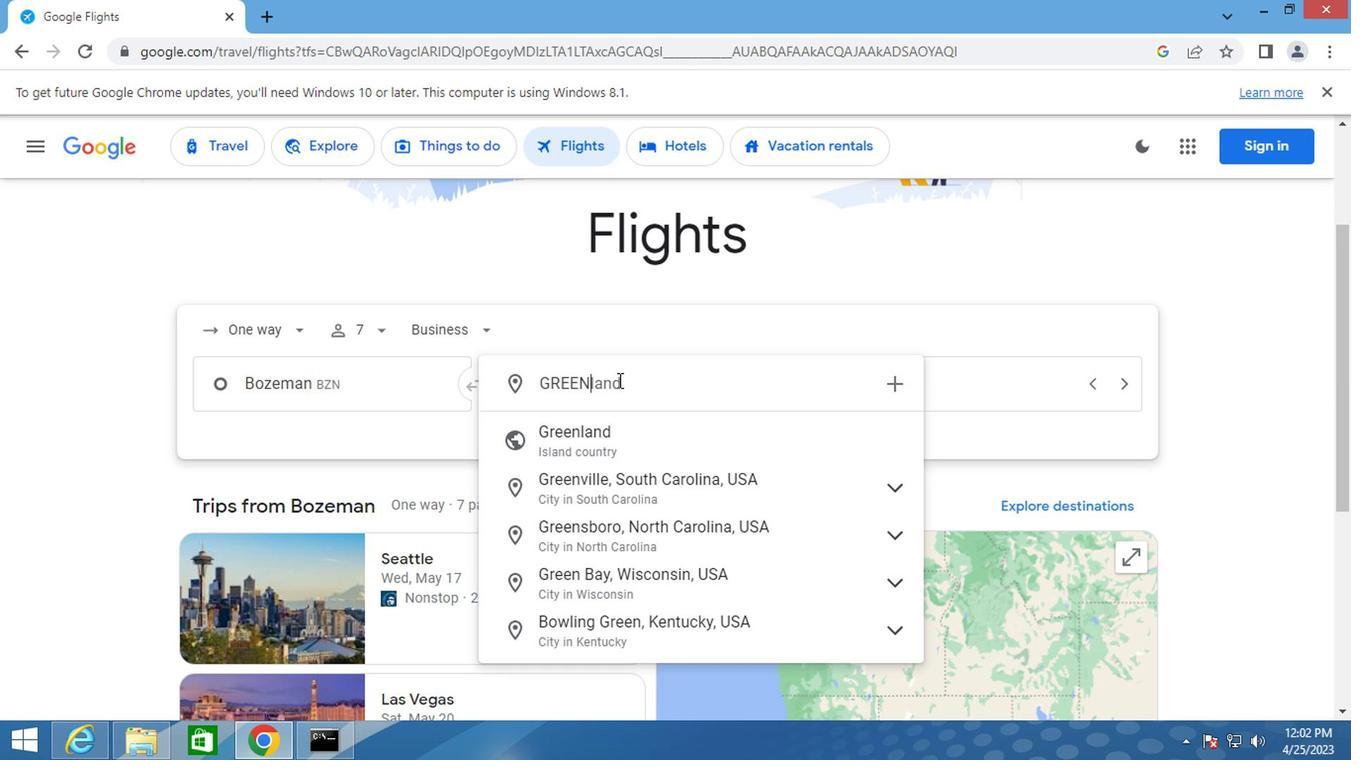 
Action: Mouse moved to (628, 496)
Screenshot: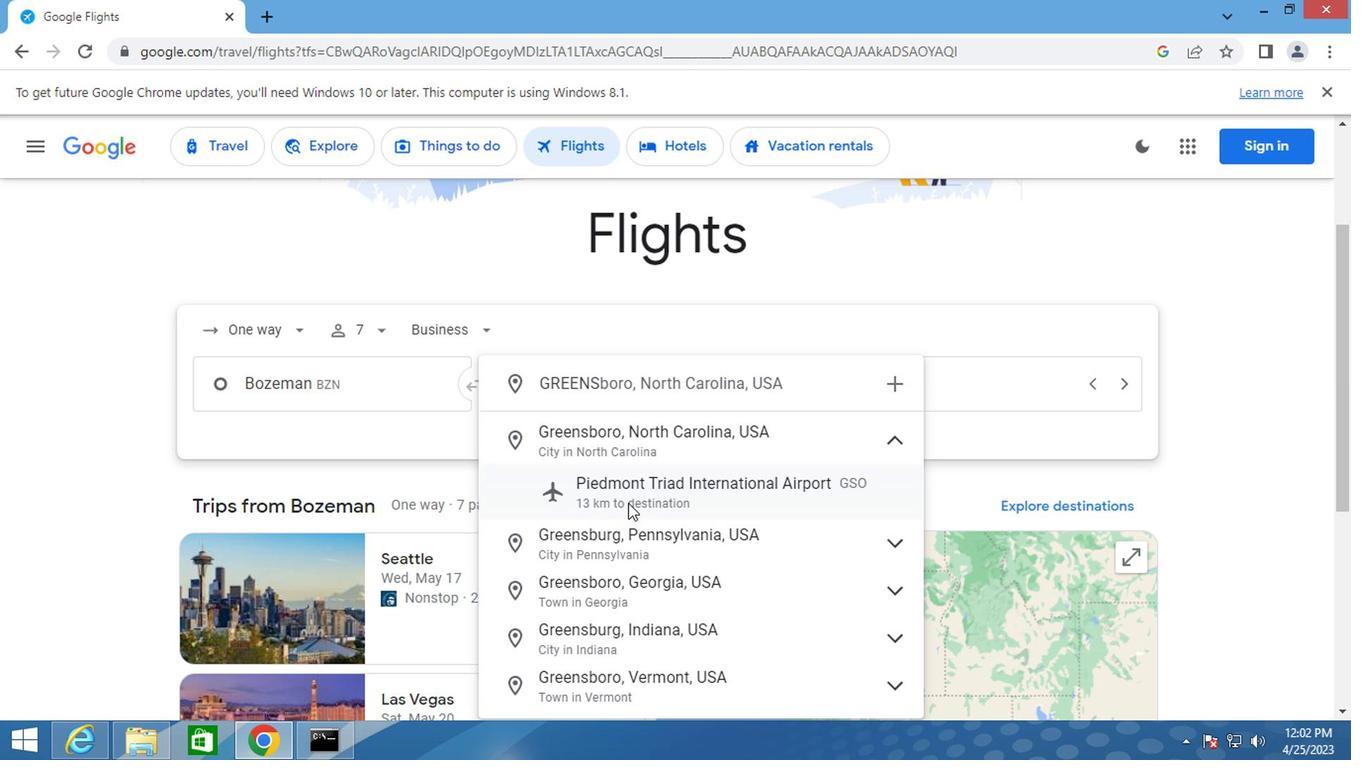 
Action: Mouse pressed left at (628, 496)
Screenshot: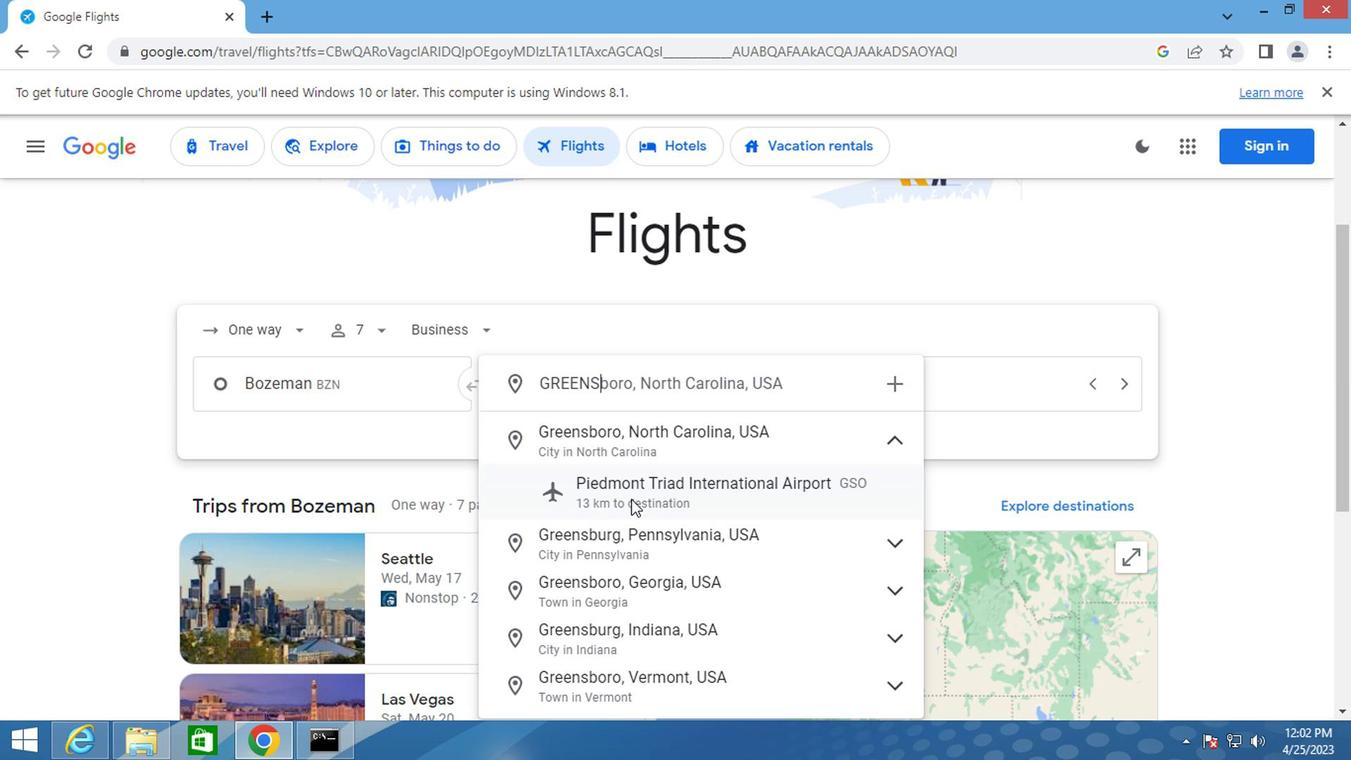 
Action: Mouse moved to (865, 373)
Screenshot: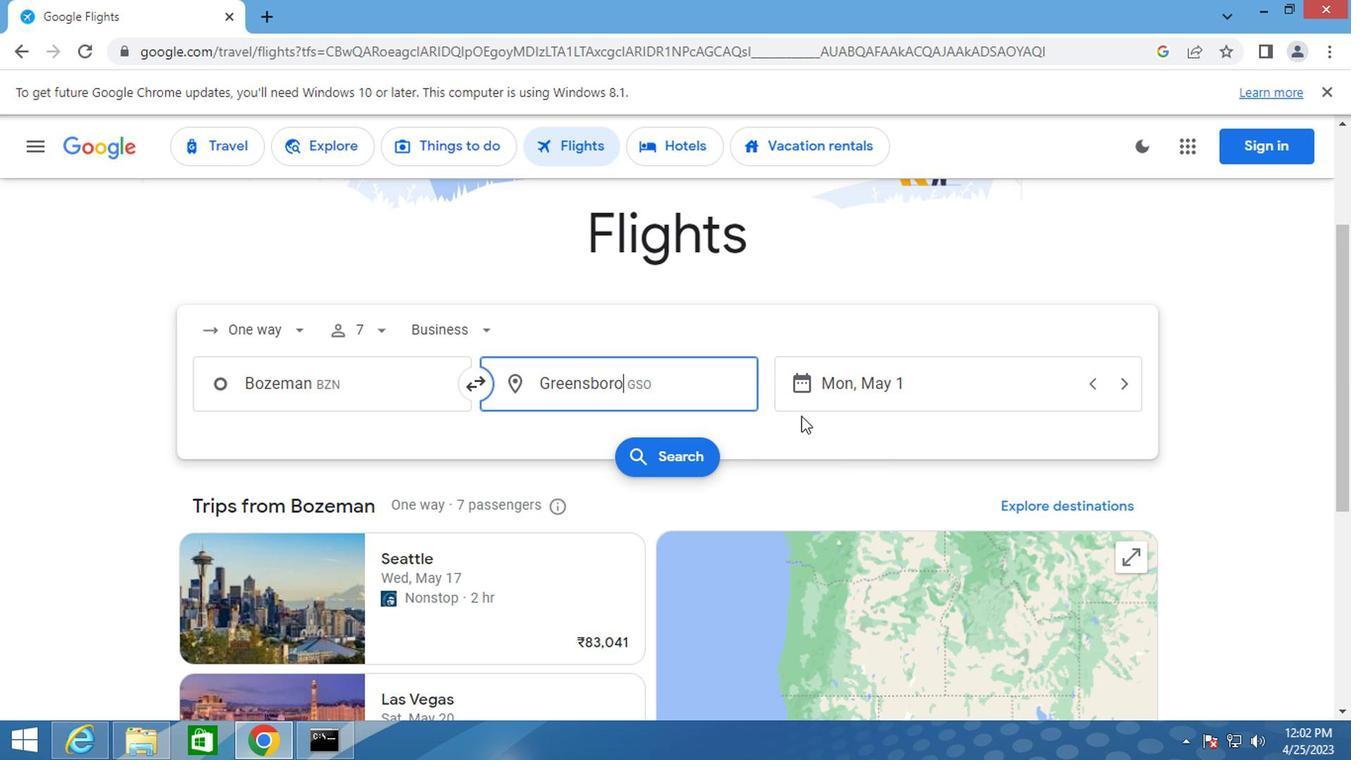 
Action: Mouse pressed left at (865, 373)
Screenshot: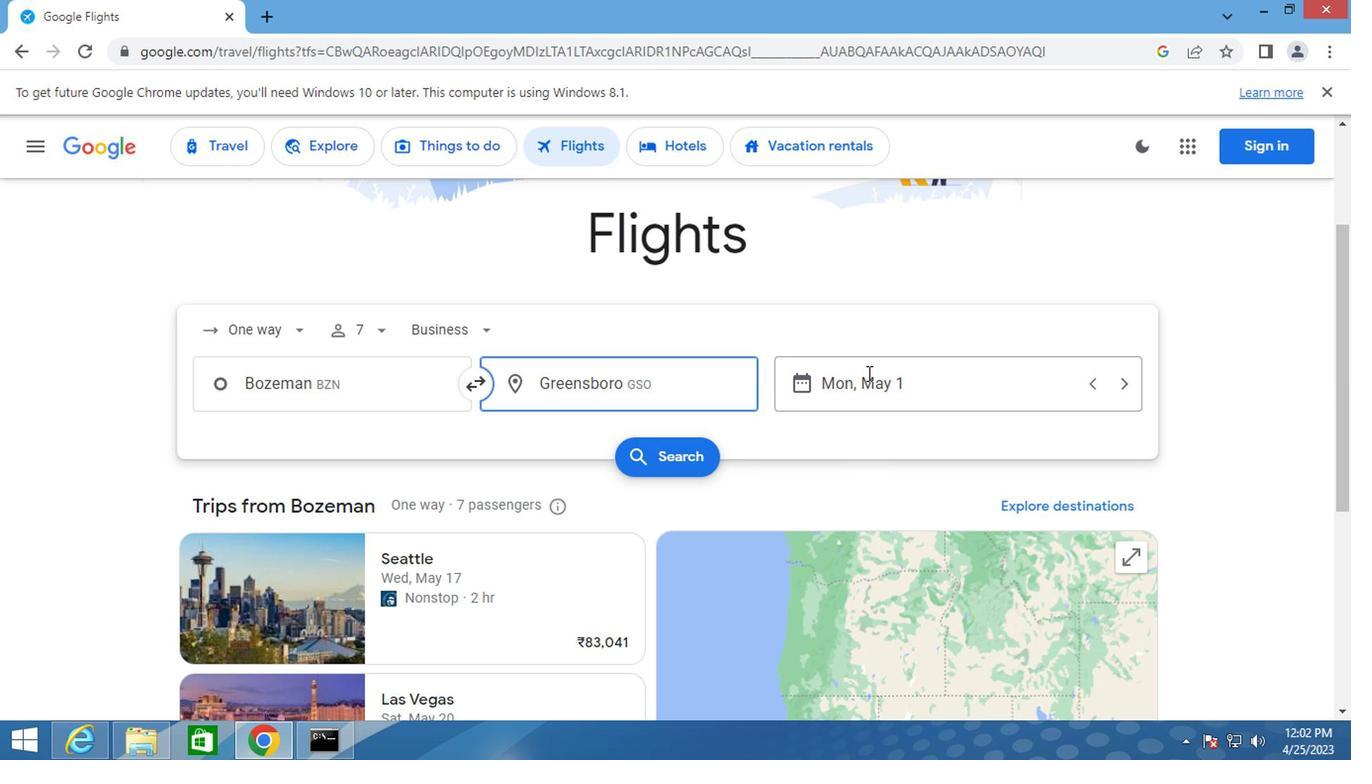 
Action: Mouse moved to (856, 359)
Screenshot: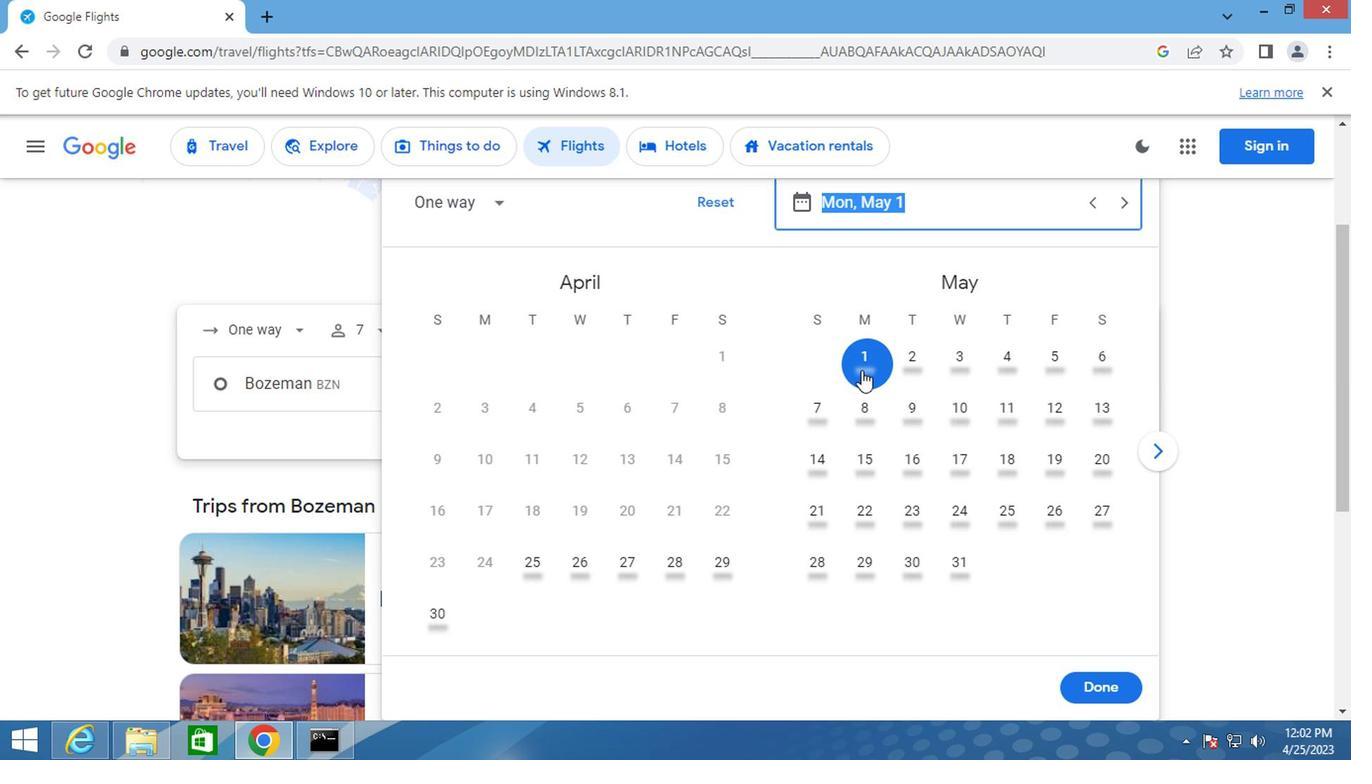 
Action: Mouse pressed left at (856, 359)
Screenshot: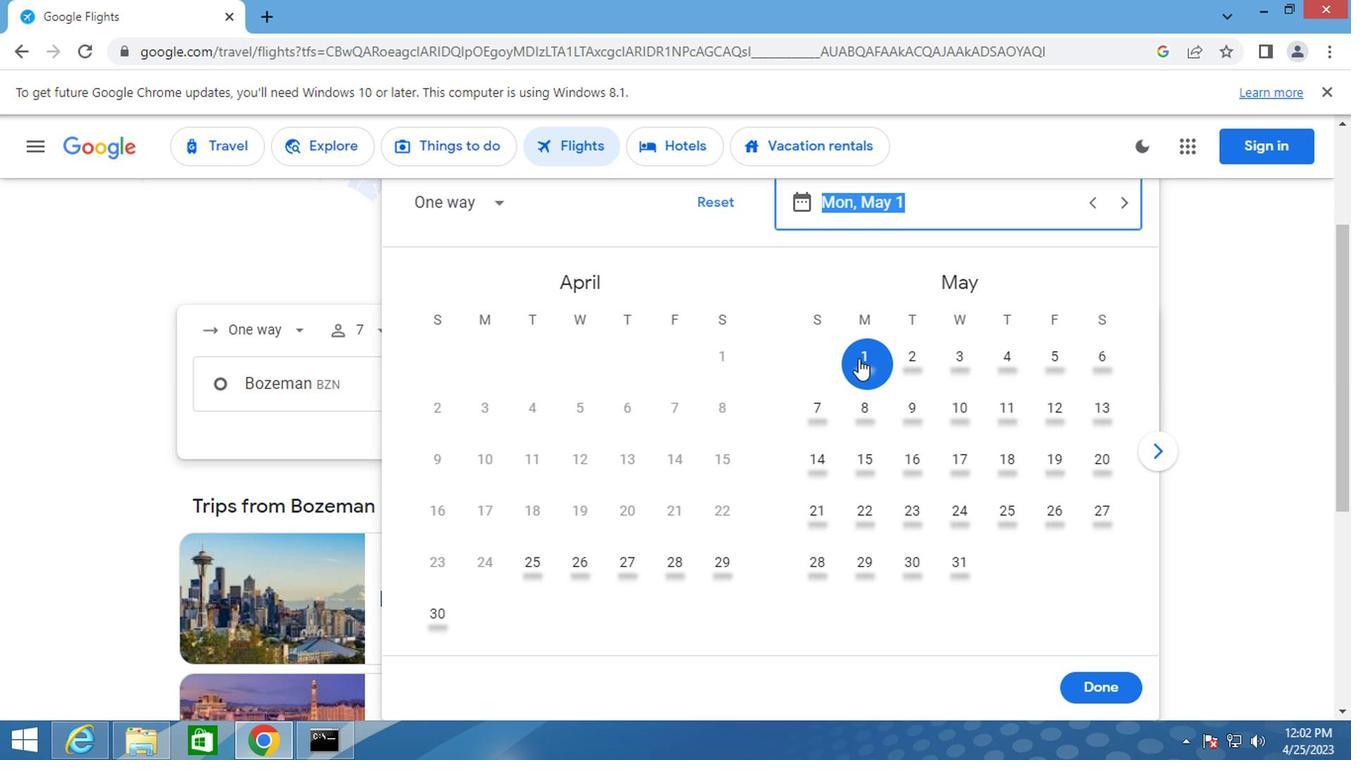 
Action: Mouse moved to (1088, 672)
Screenshot: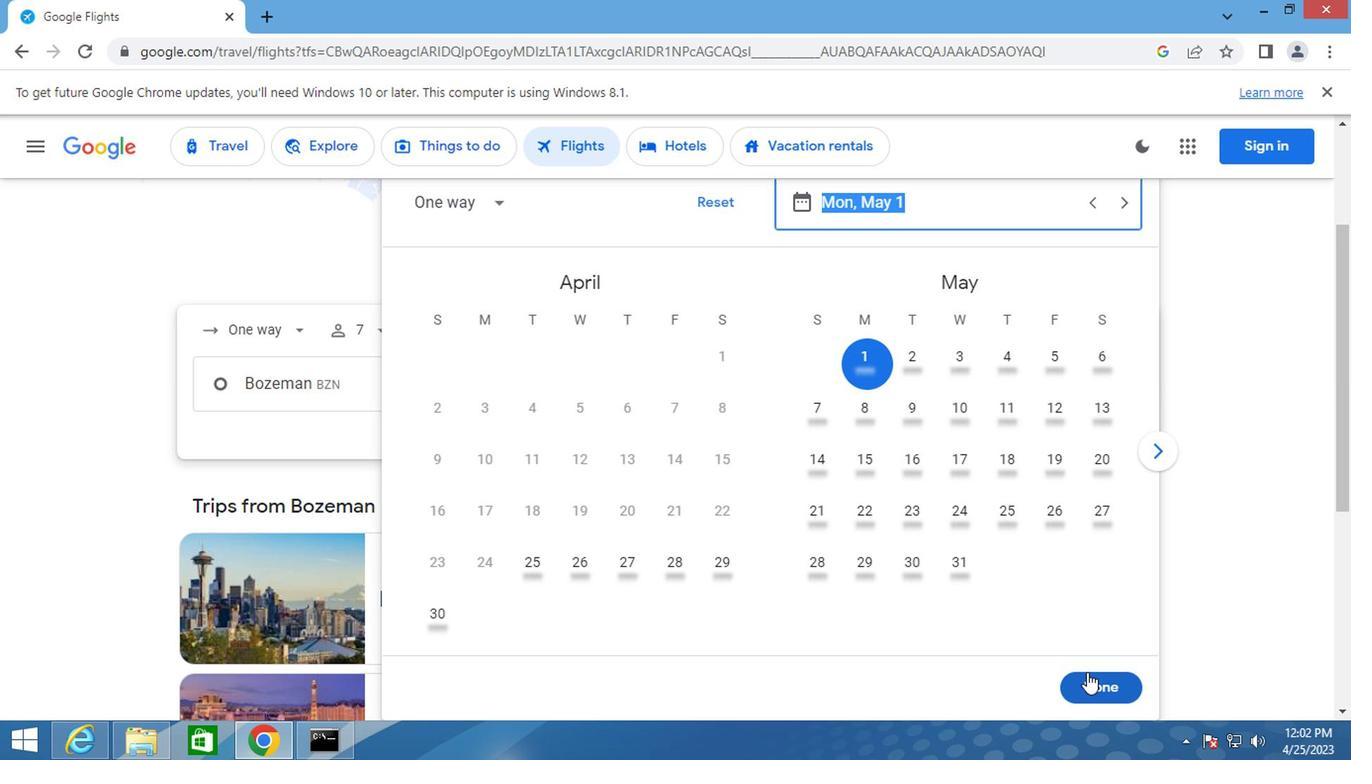 
Action: Mouse pressed left at (1088, 672)
Screenshot: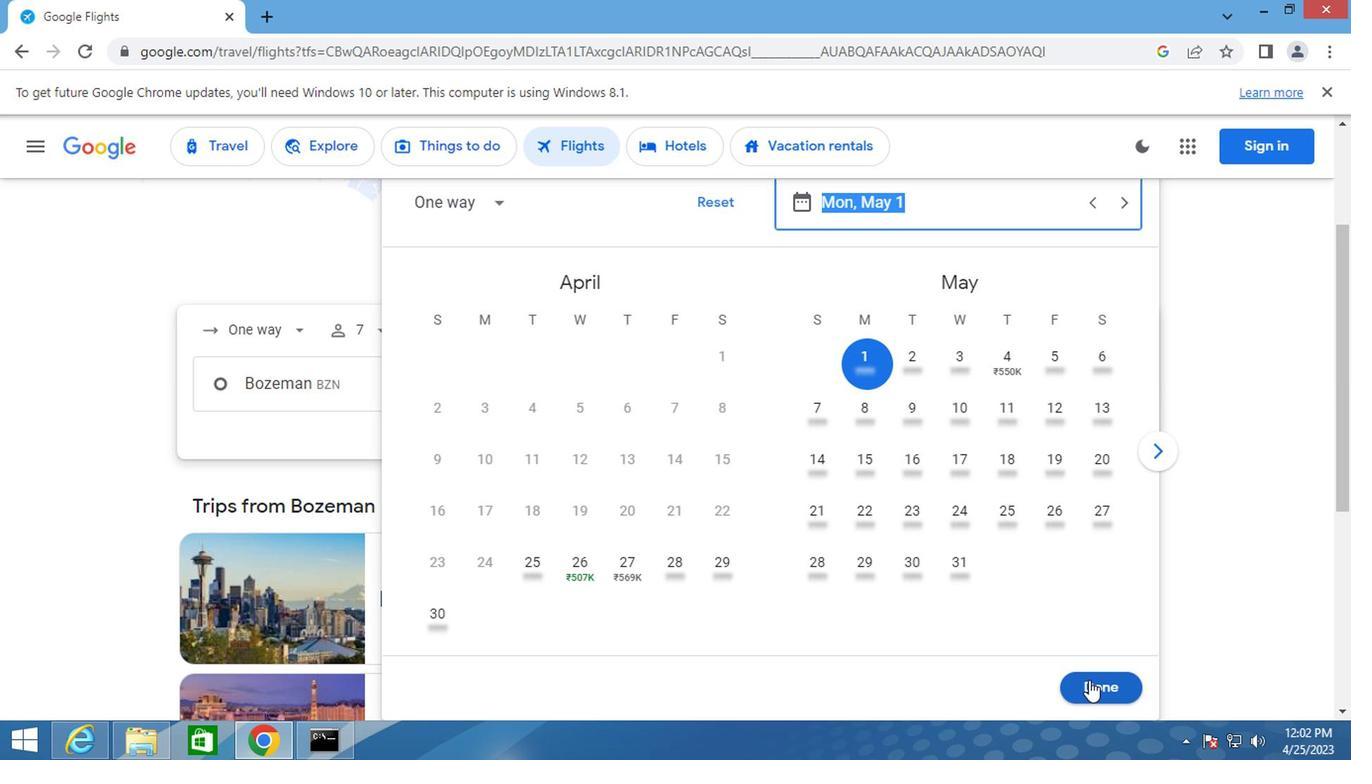 
Action: Mouse moved to (661, 449)
Screenshot: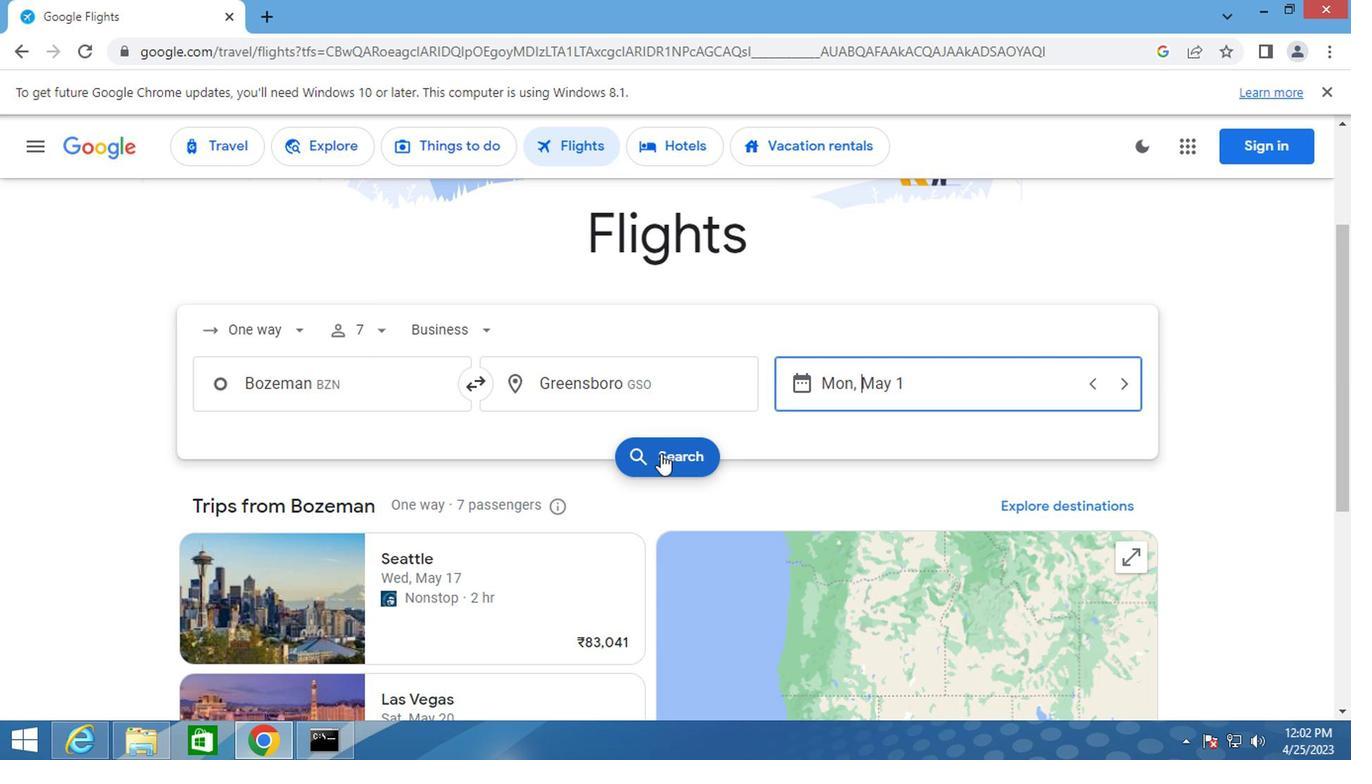 
Action: Mouse pressed left at (661, 449)
Screenshot: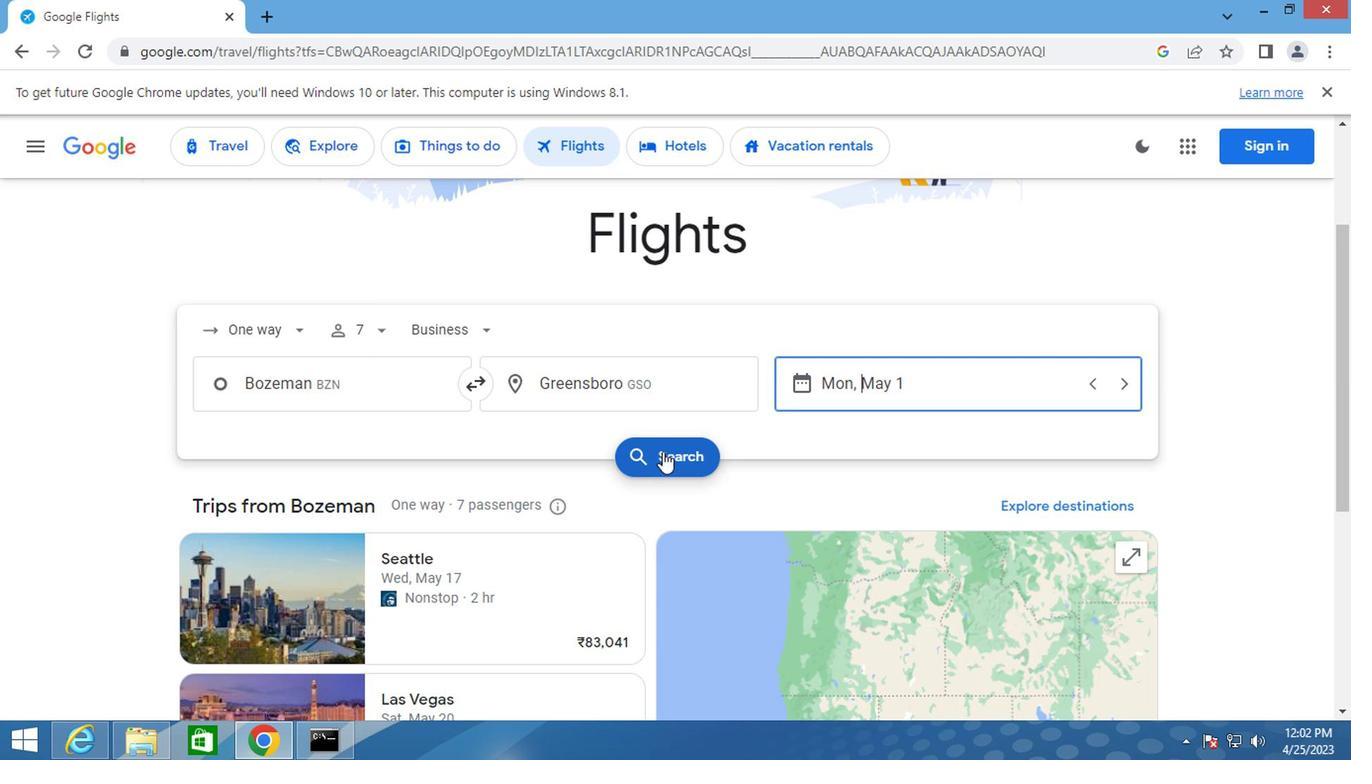 
Action: Mouse moved to (240, 325)
Screenshot: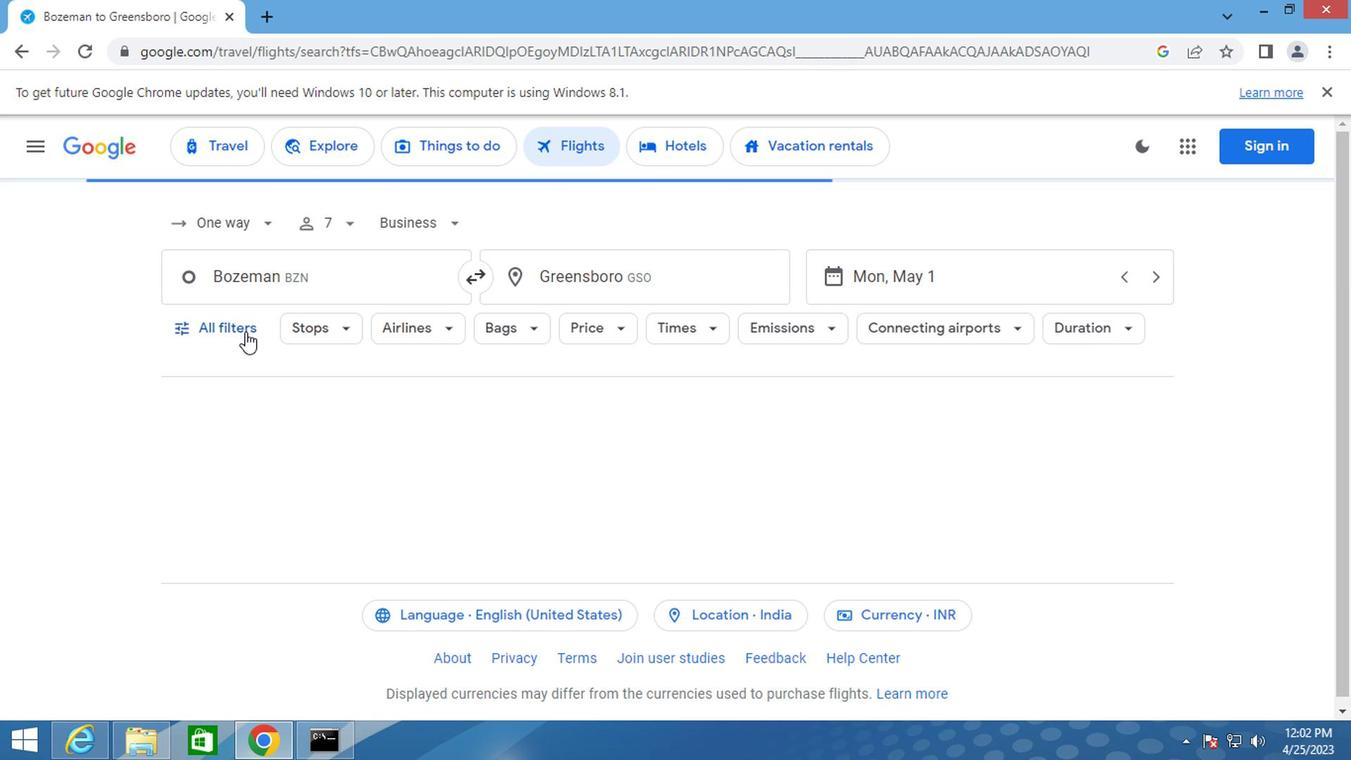 
Action: Mouse pressed left at (240, 325)
Screenshot: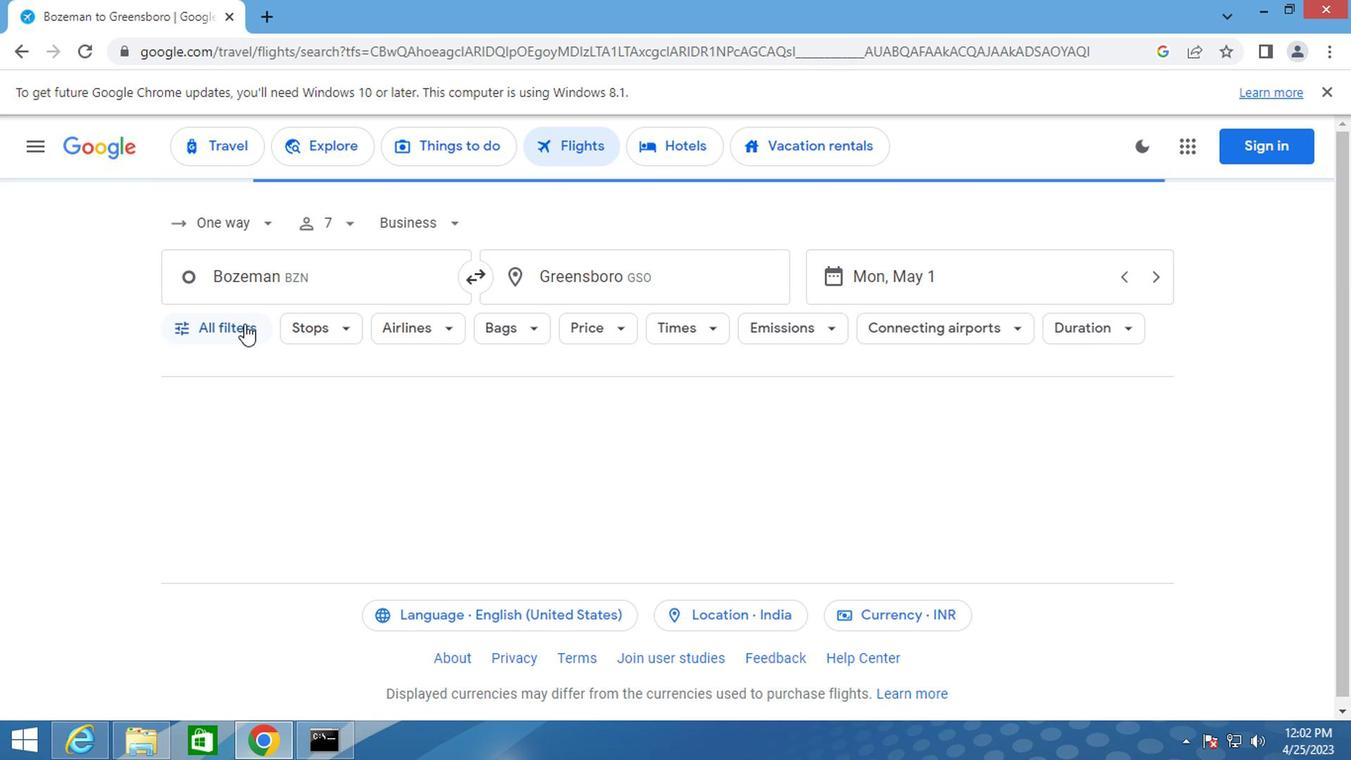 
Action: Mouse moved to (265, 432)
Screenshot: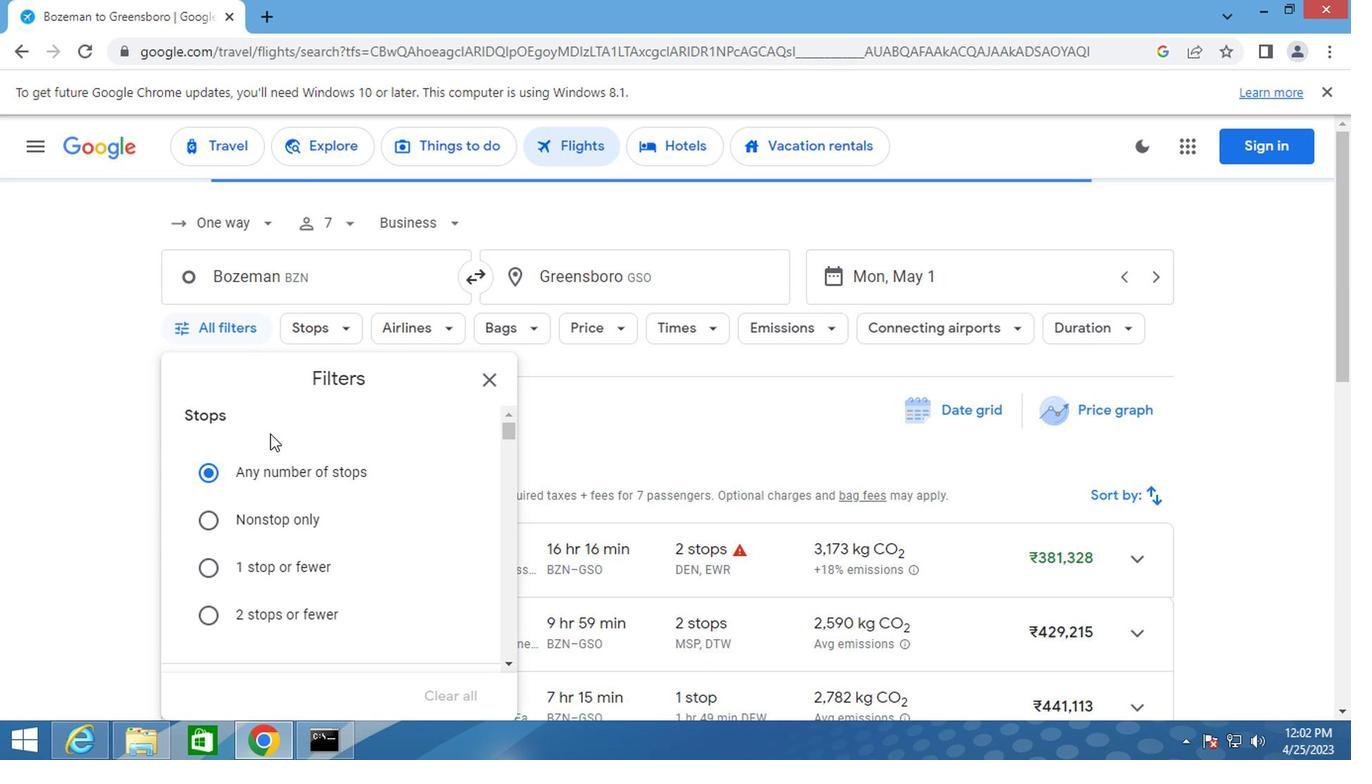 
Action: Mouse scrolled (265, 431) with delta (0, -1)
Screenshot: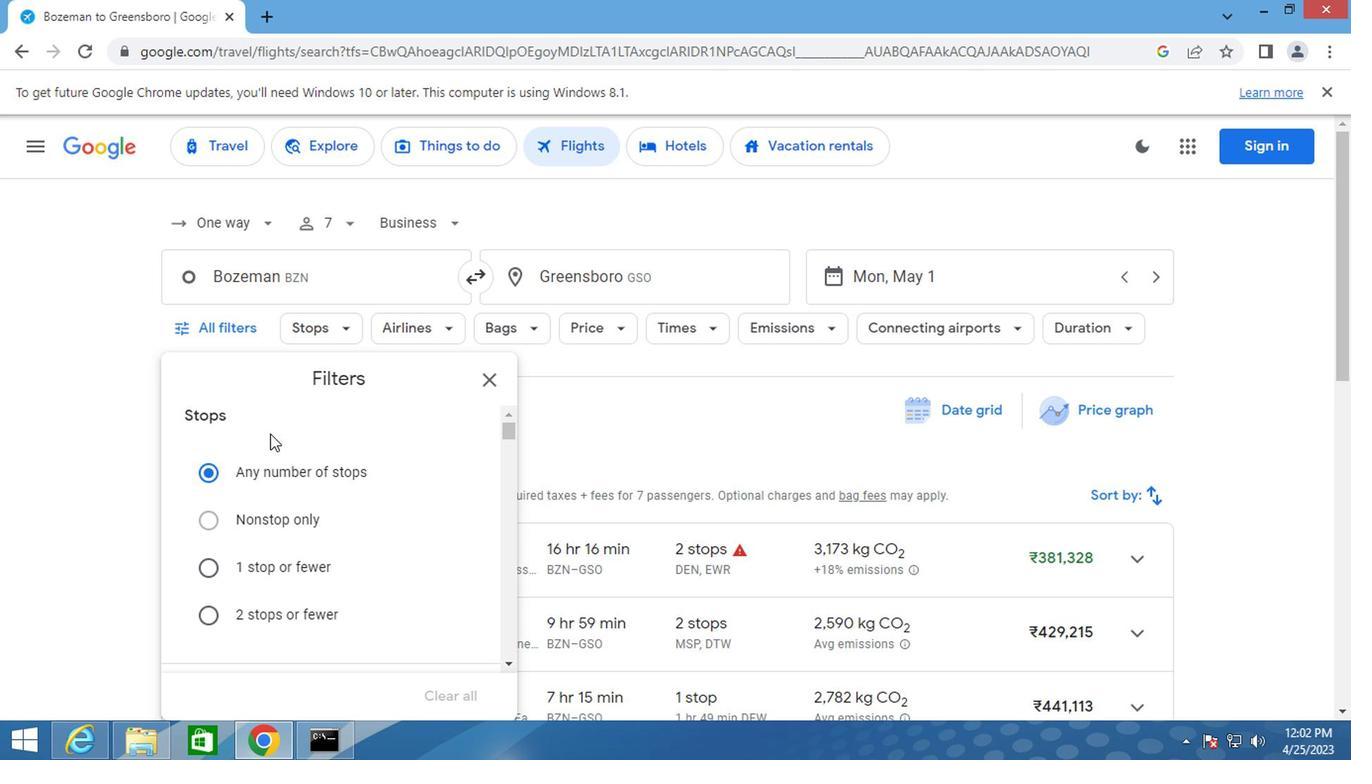 
Action: Mouse scrolled (265, 431) with delta (0, -1)
Screenshot: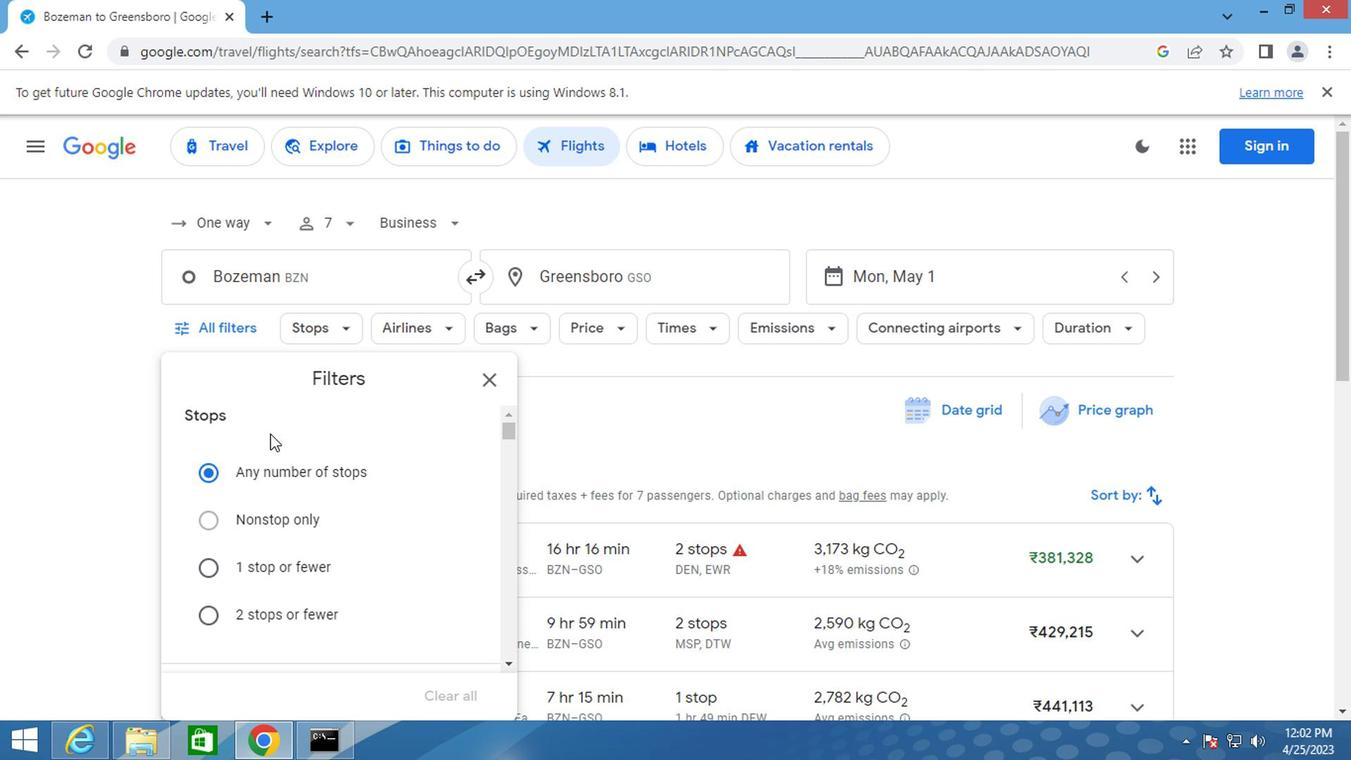 
Action: Mouse scrolled (265, 431) with delta (0, -1)
Screenshot: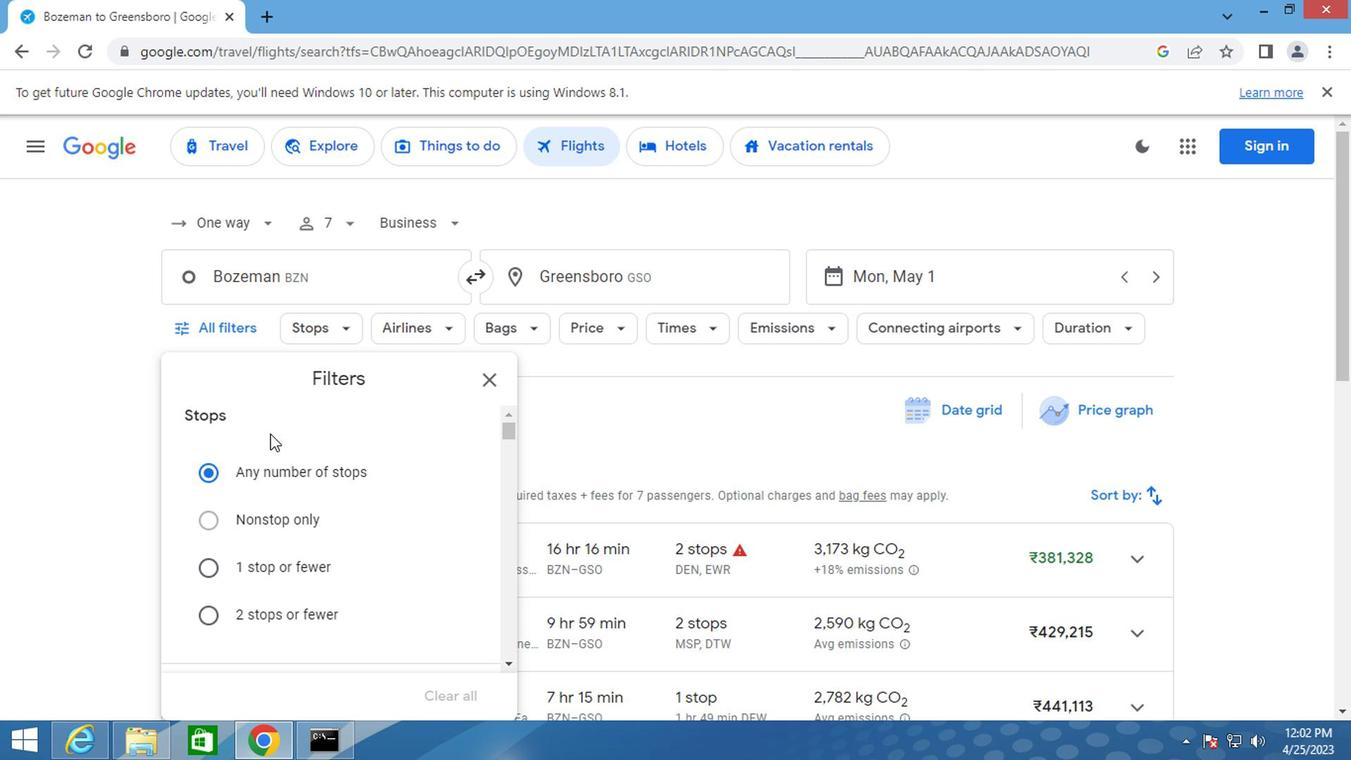 
Action: Mouse scrolled (265, 431) with delta (0, -1)
Screenshot: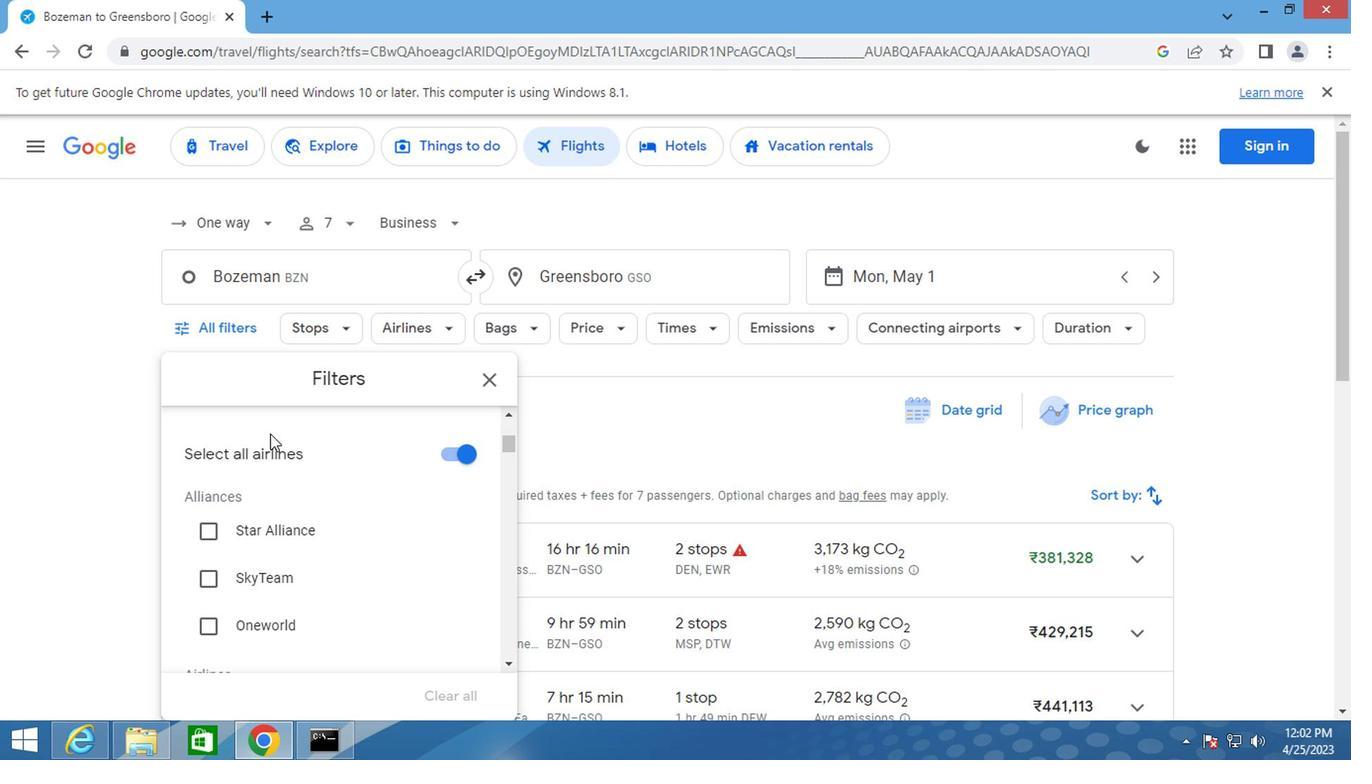 
Action: Mouse scrolled (265, 431) with delta (0, -1)
Screenshot: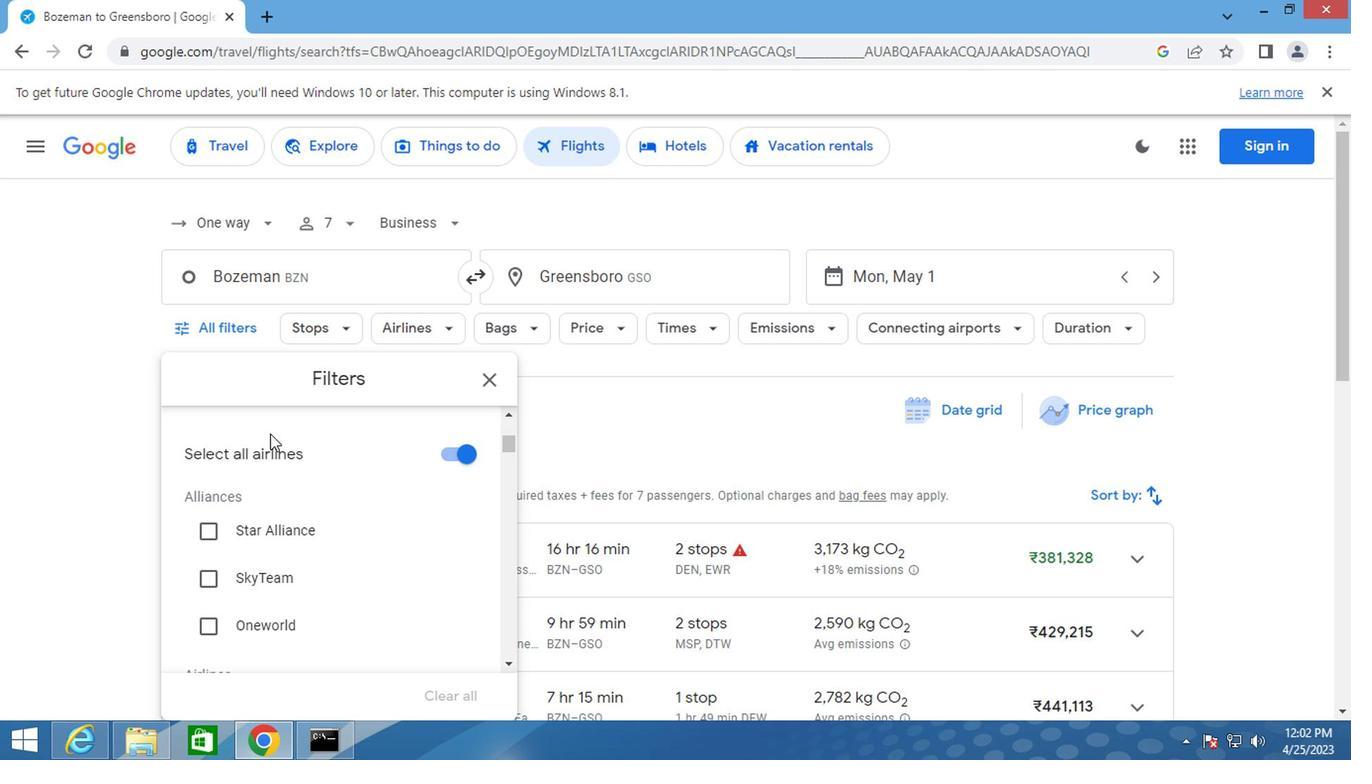 
Action: Mouse scrolled (265, 431) with delta (0, -1)
Screenshot: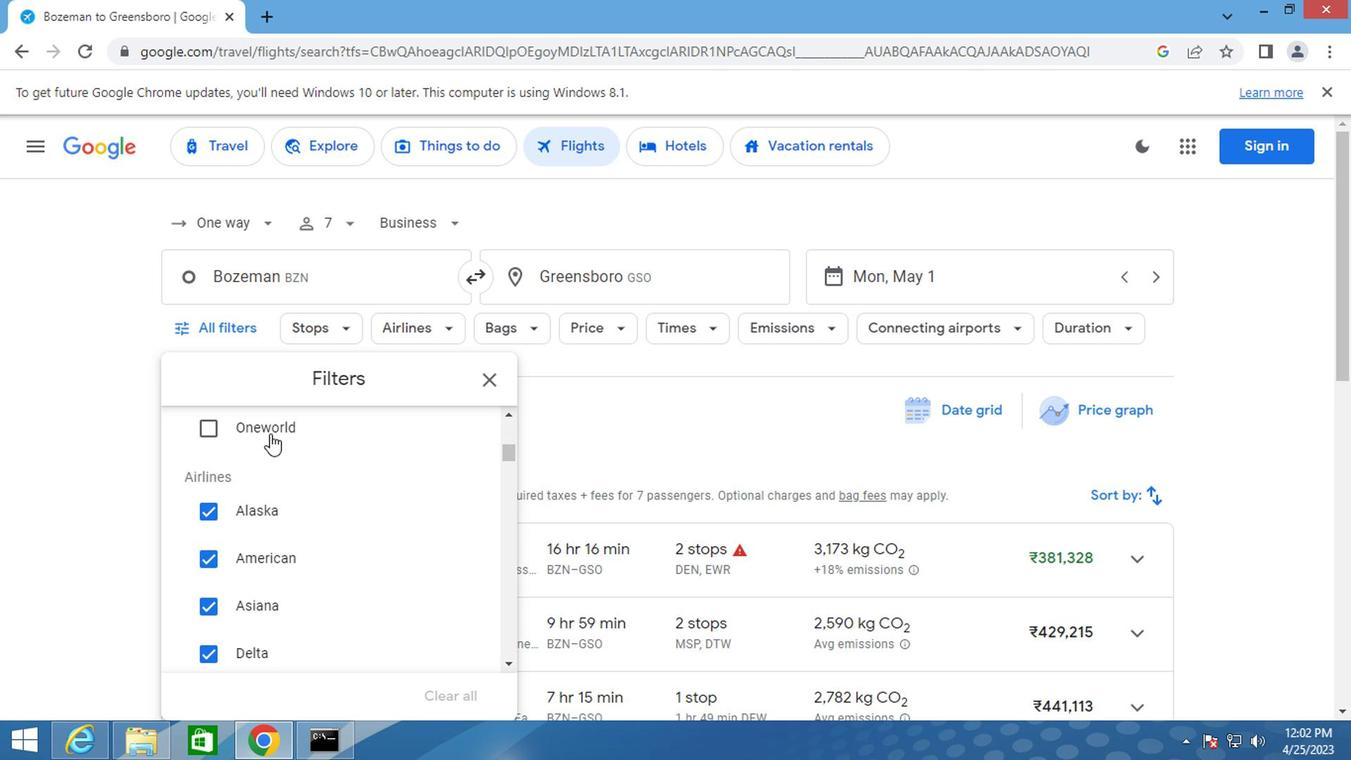 
Action: Mouse scrolled (265, 431) with delta (0, -1)
Screenshot: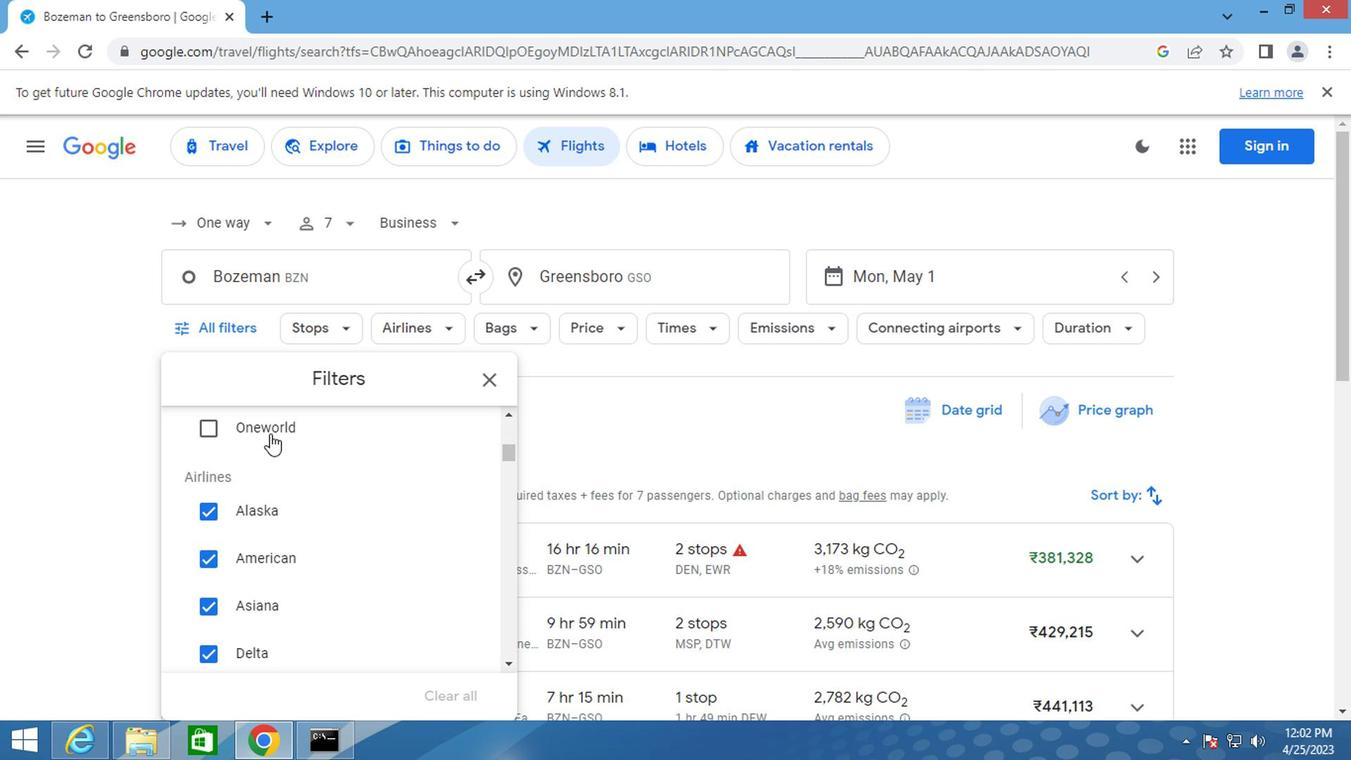 
Action: Mouse scrolled (265, 431) with delta (0, -1)
Screenshot: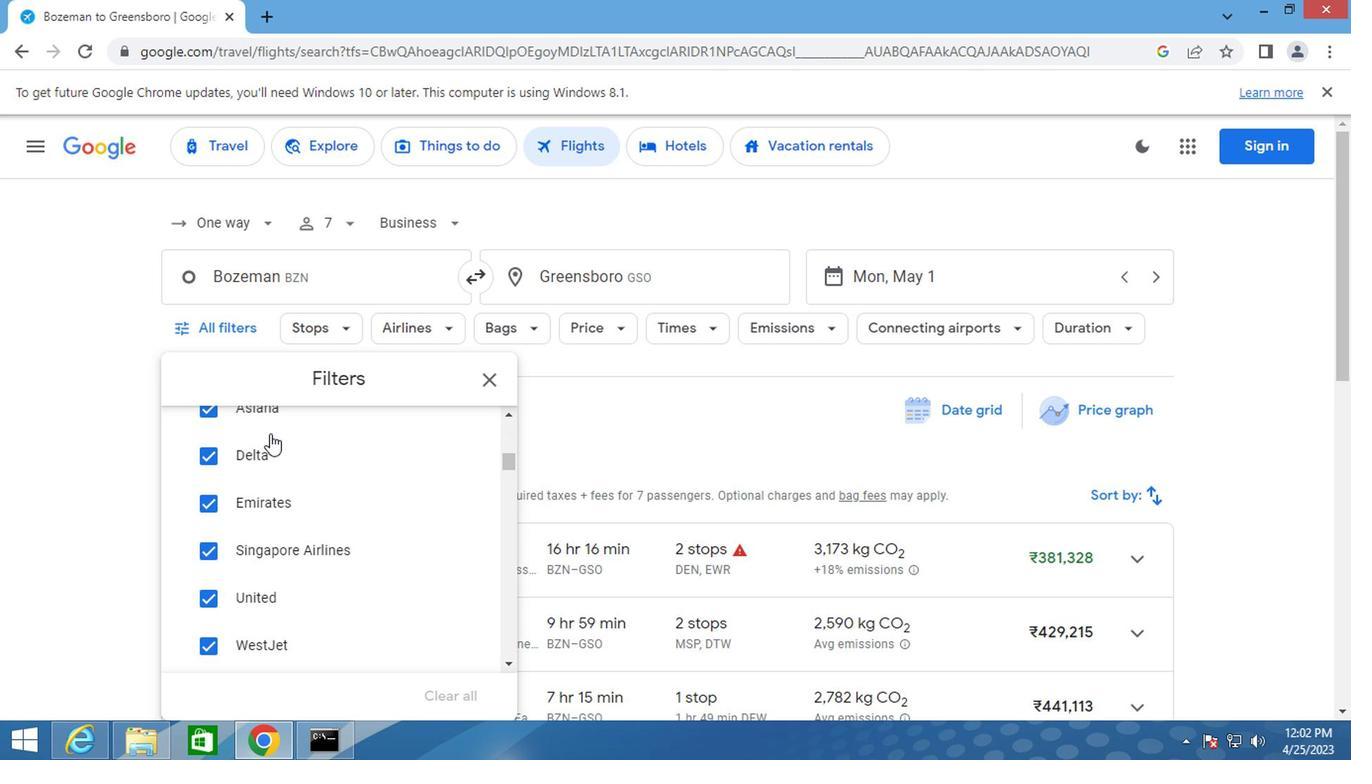 
Action: Mouse scrolled (265, 431) with delta (0, -1)
Screenshot: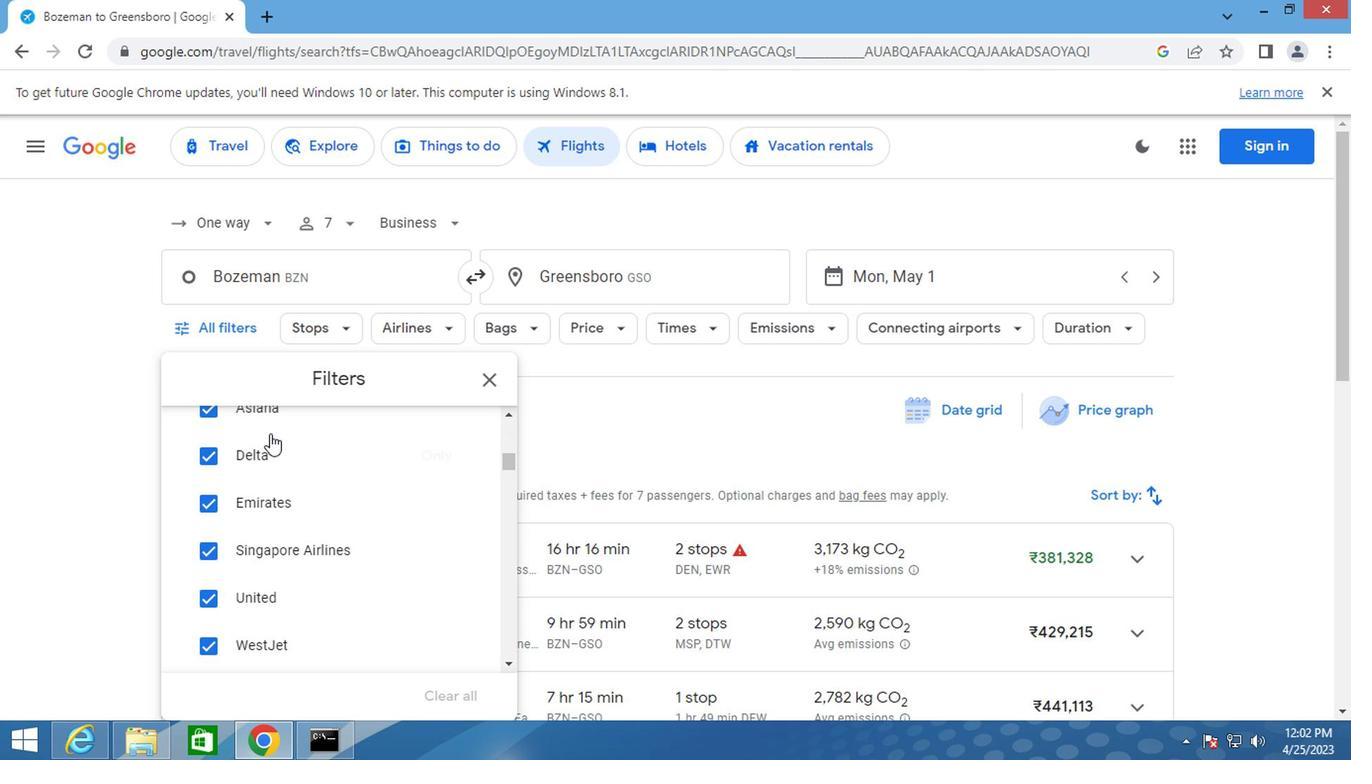 
Action: Mouse scrolled (265, 431) with delta (0, -1)
Screenshot: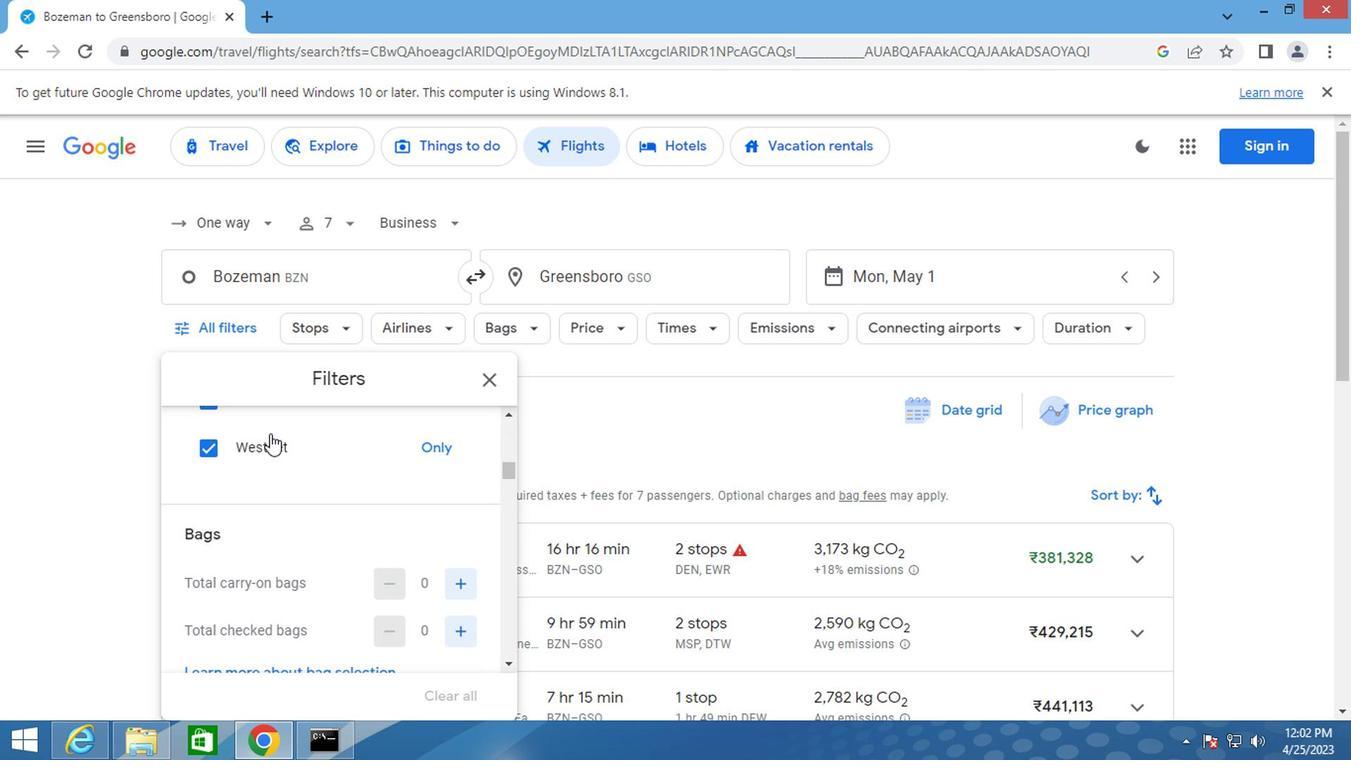 
Action: Mouse scrolled (265, 431) with delta (0, -1)
Screenshot: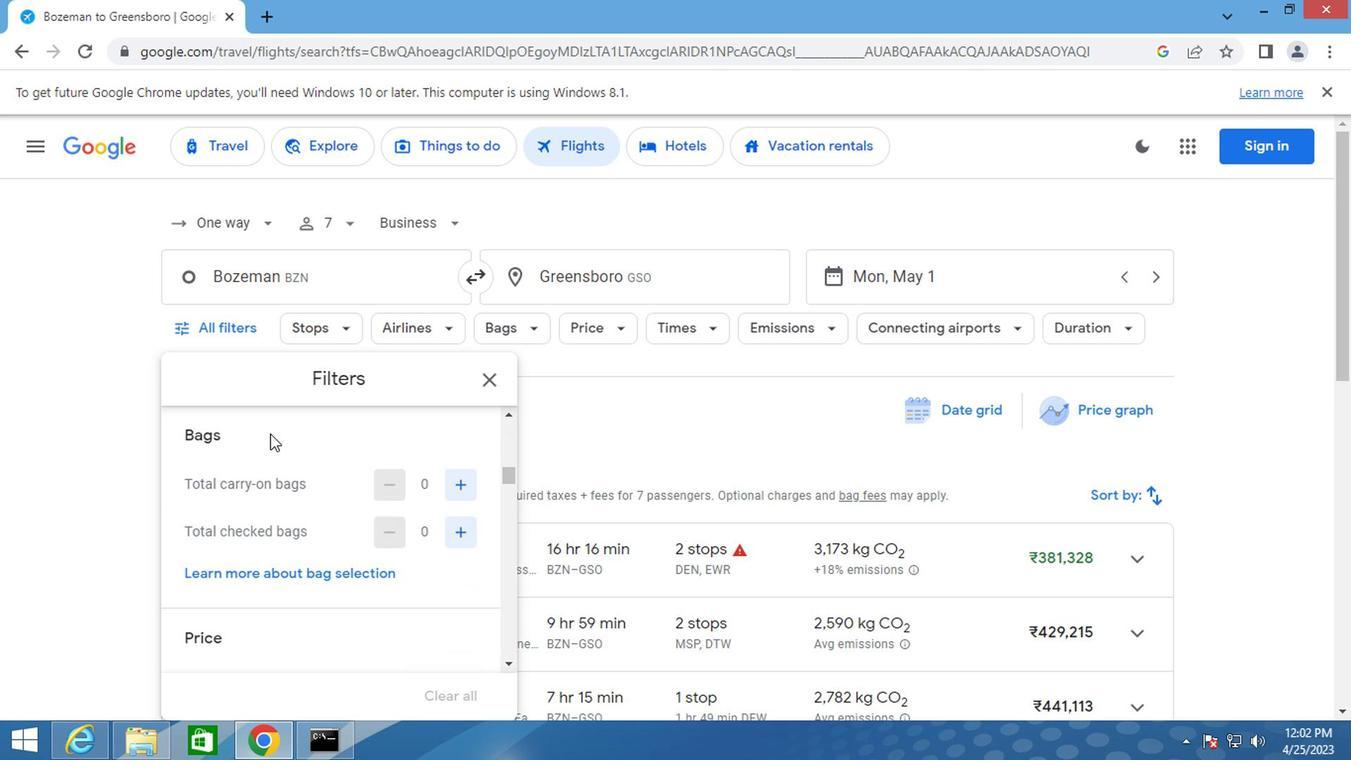 
Action: Mouse moved to (457, 619)
Screenshot: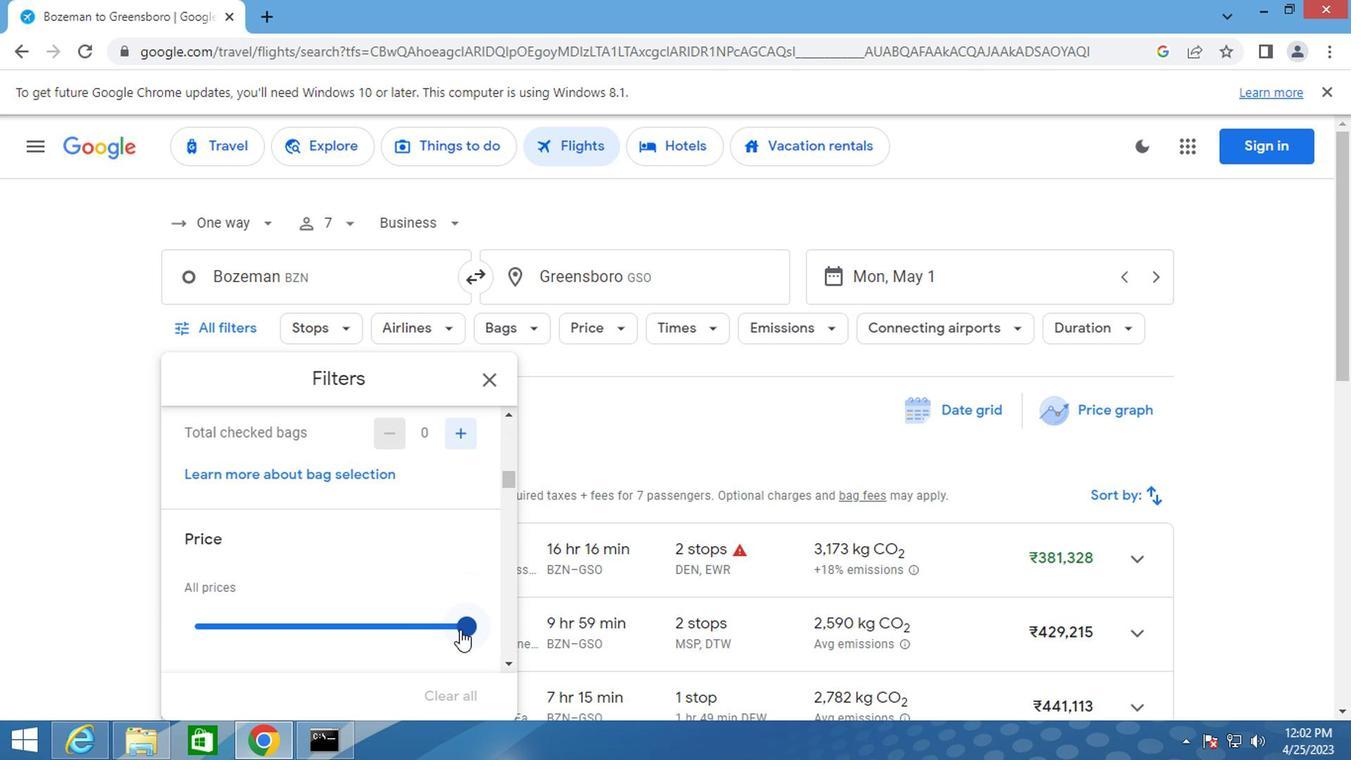 
Action: Mouse pressed left at (457, 619)
Screenshot: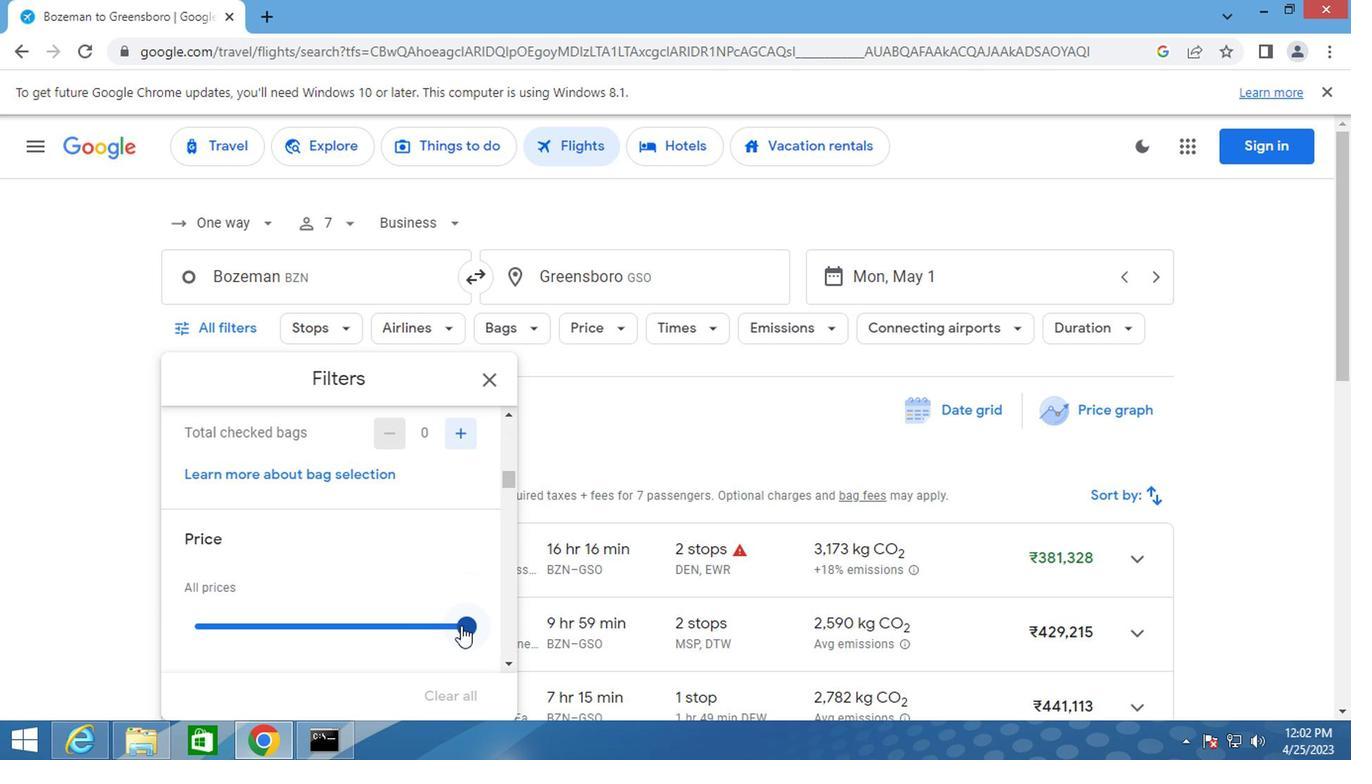 
Action: Mouse moved to (307, 599)
Screenshot: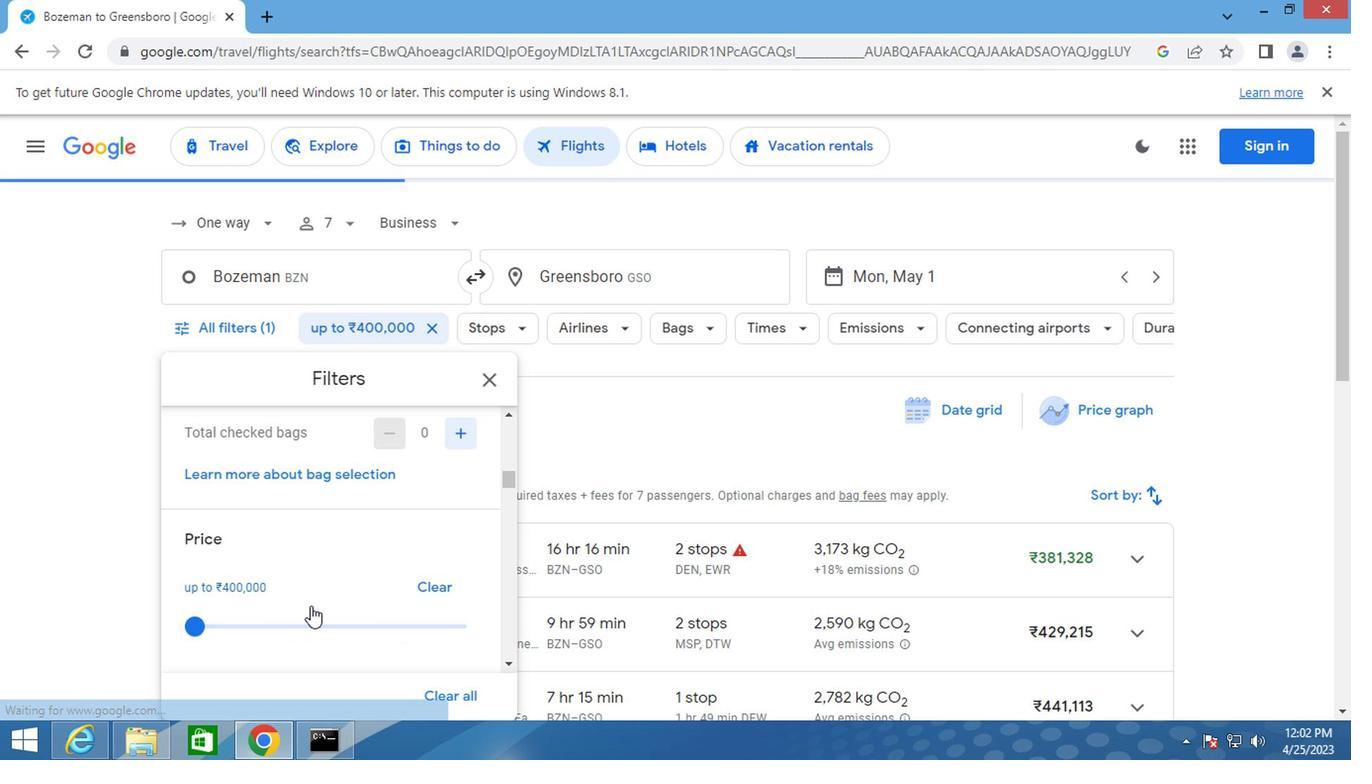 
Action: Mouse scrolled (307, 598) with delta (0, 0)
Screenshot: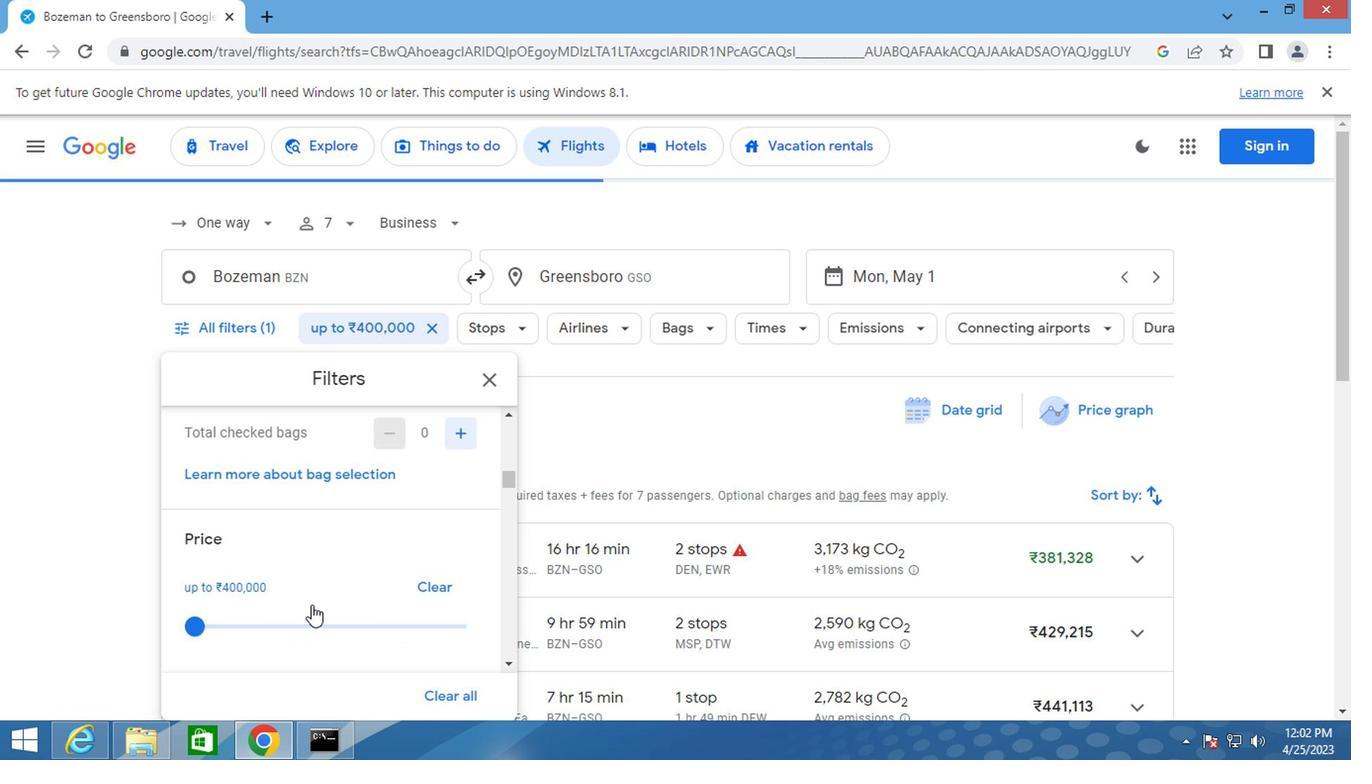 
Action: Mouse scrolled (307, 598) with delta (0, 0)
Screenshot: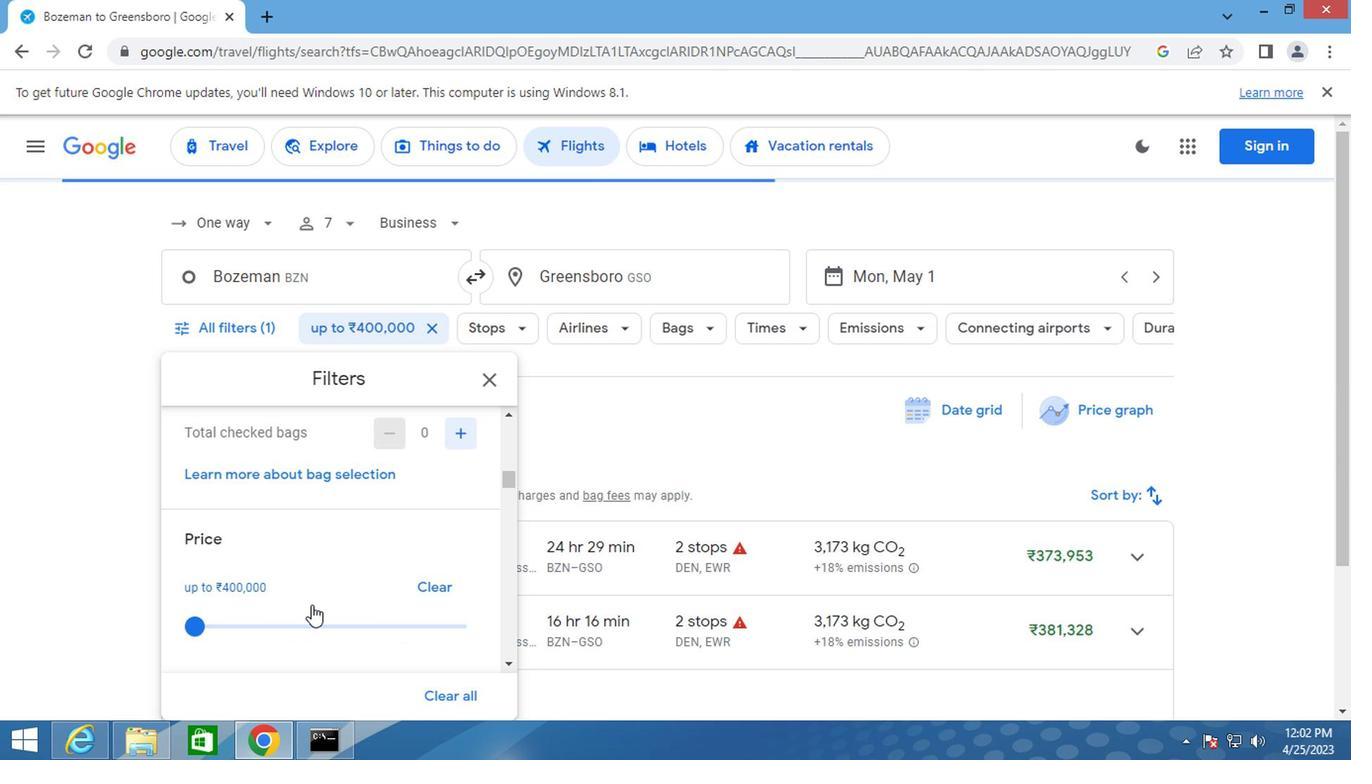 
Action: Mouse scrolled (307, 598) with delta (0, 0)
Screenshot: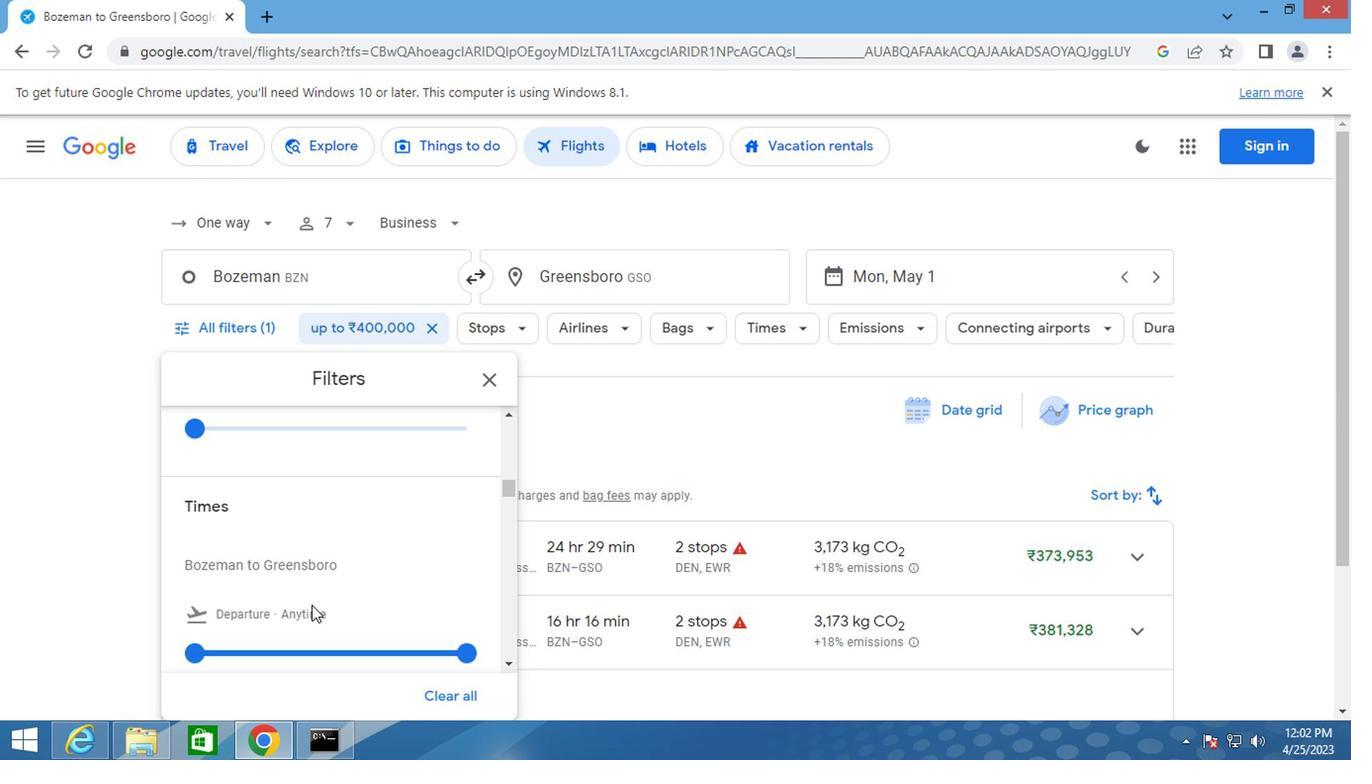 
Action: Mouse moved to (189, 540)
Screenshot: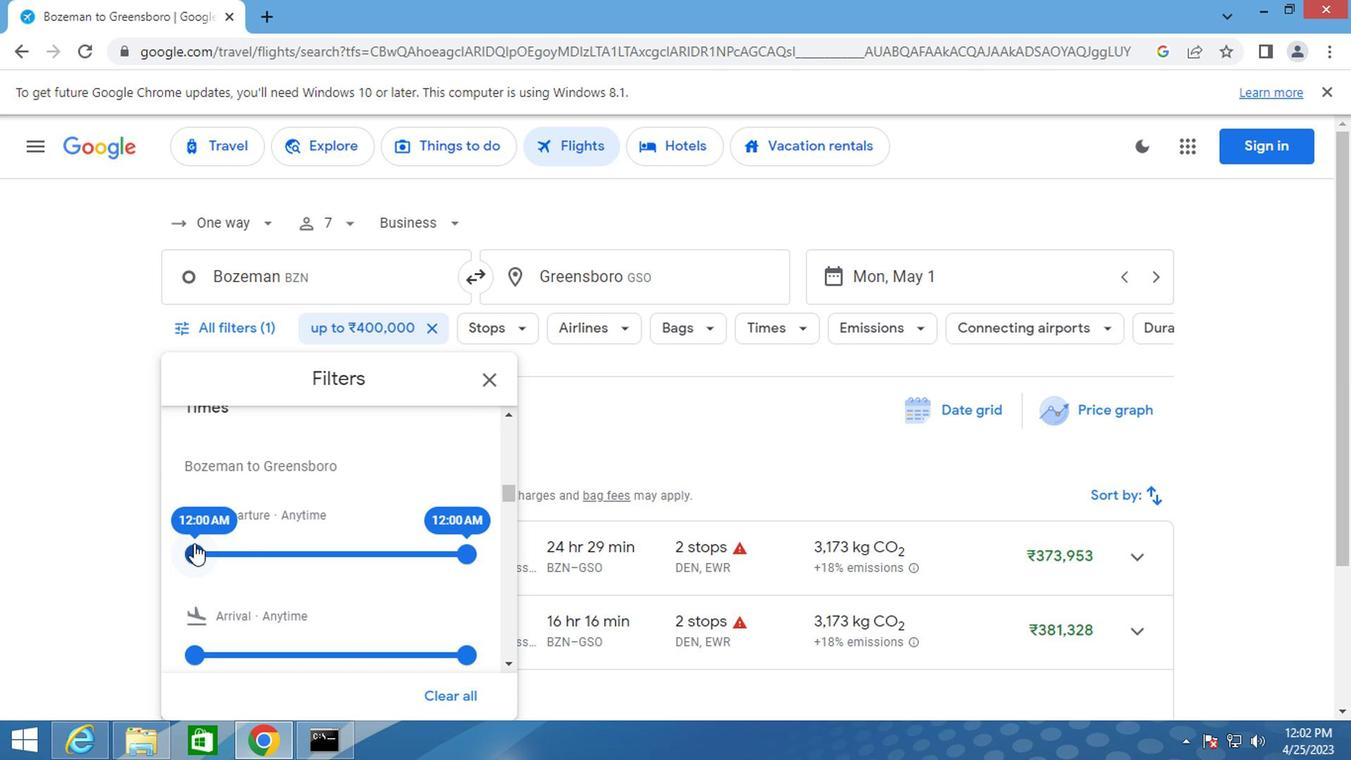 
Action: Mouse pressed left at (189, 540)
Screenshot: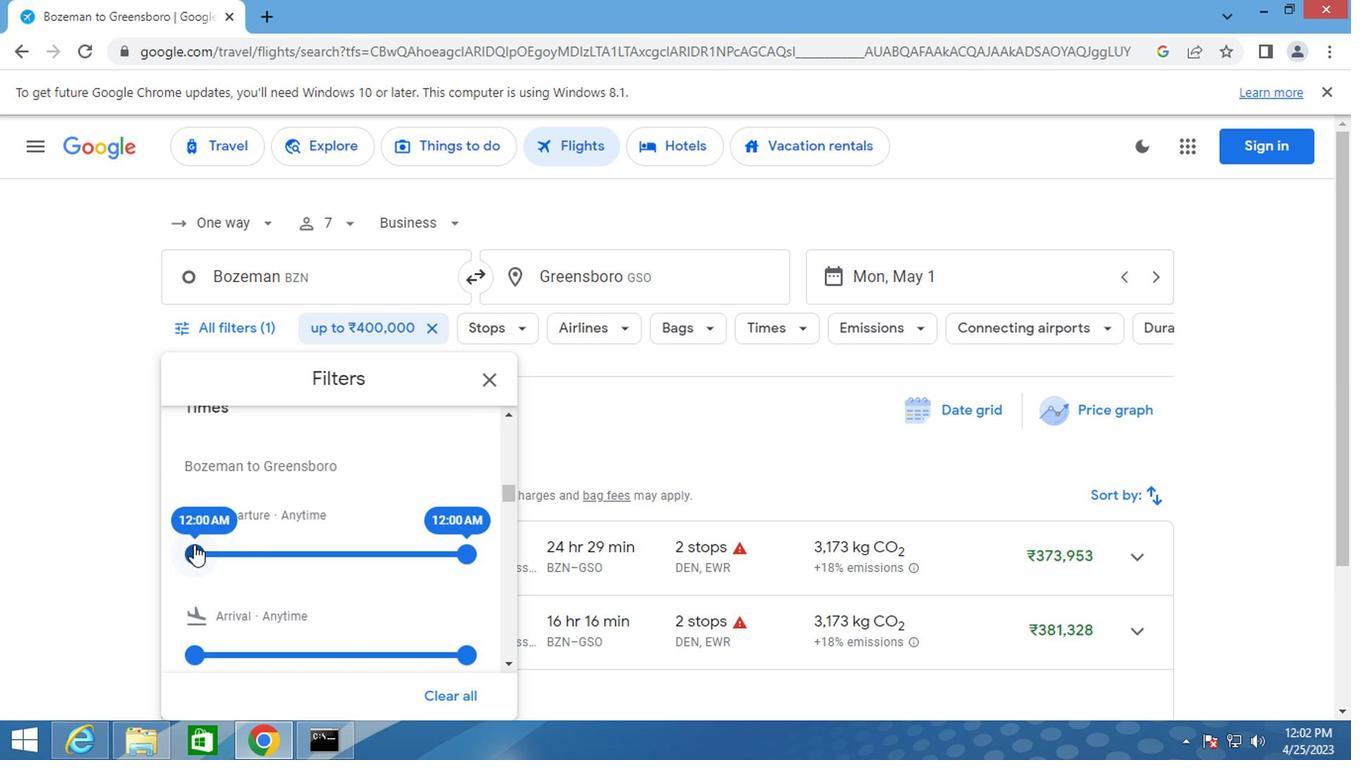 
Action: Mouse moved to (501, 379)
Screenshot: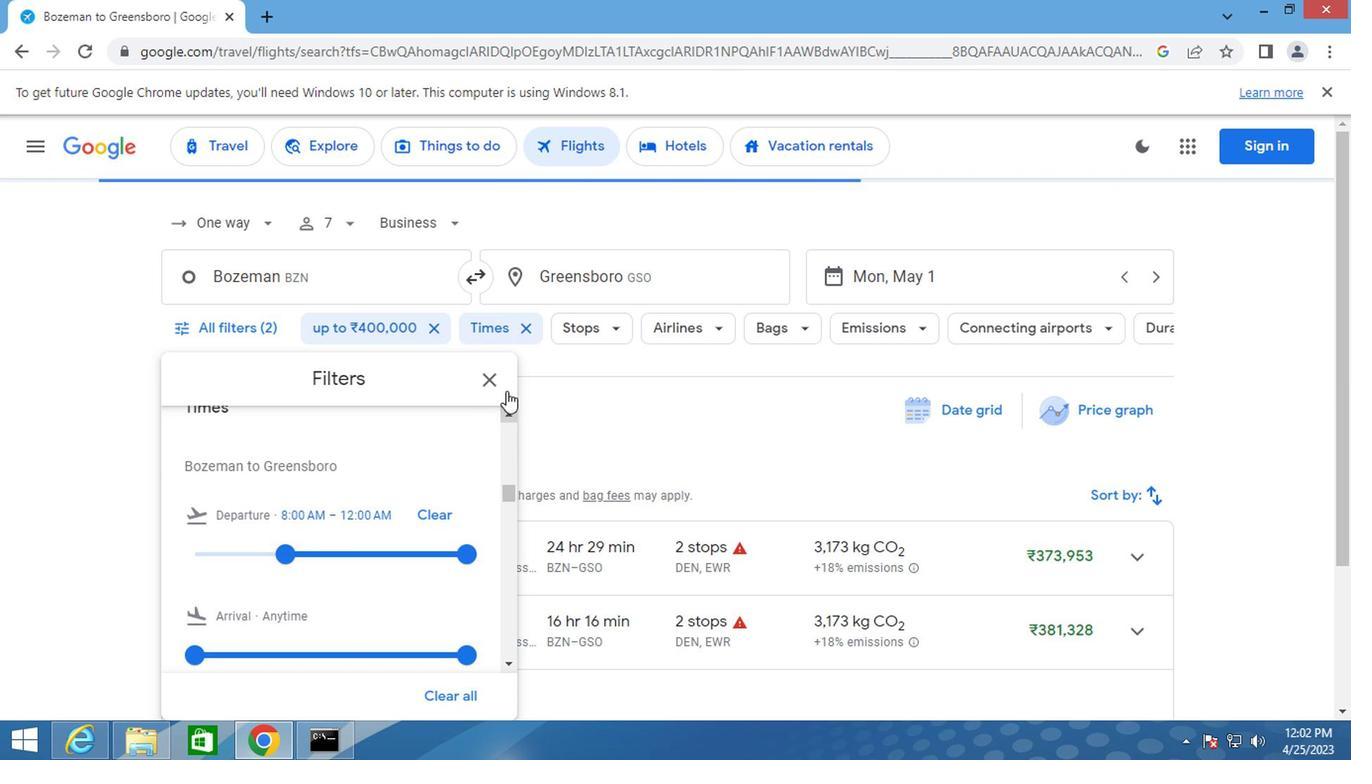 
Action: Mouse pressed left at (501, 379)
Screenshot: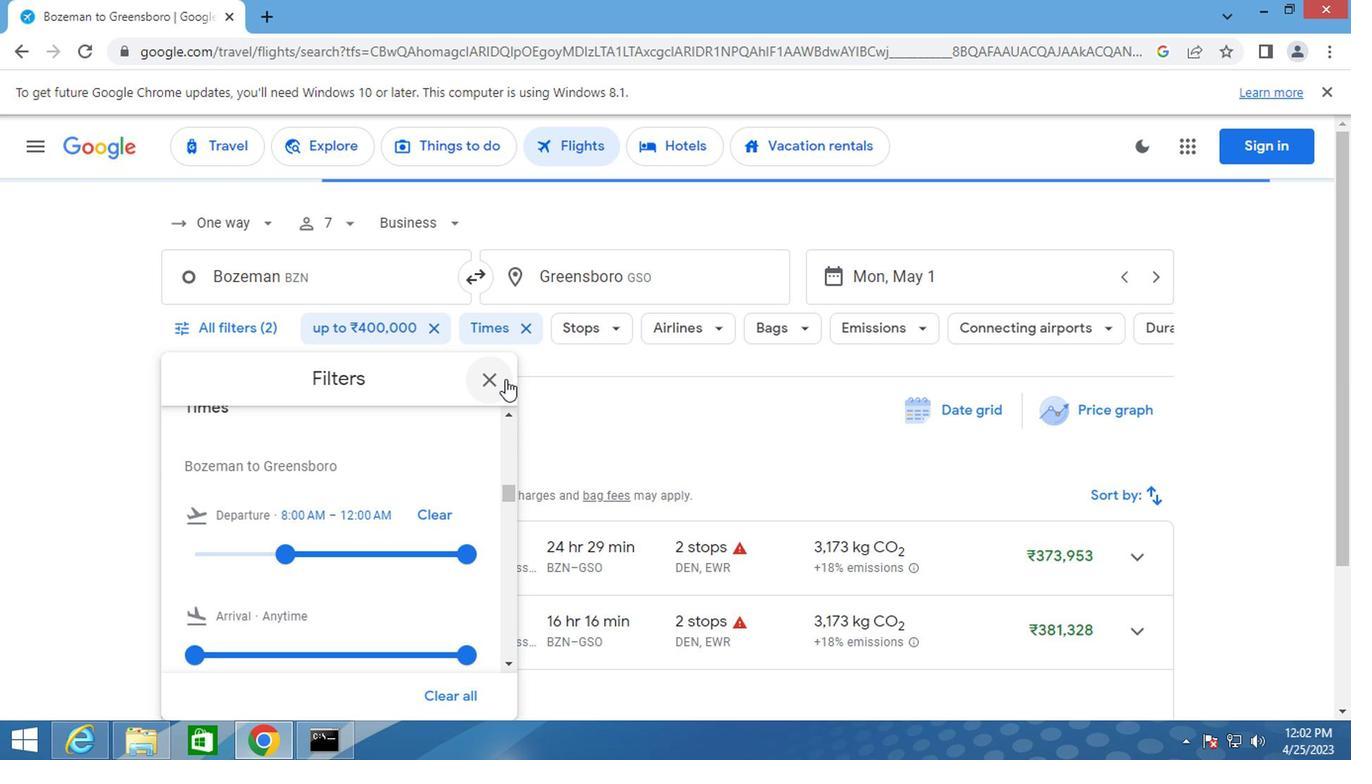 
Action: Key pressed <Key.f8>
Screenshot: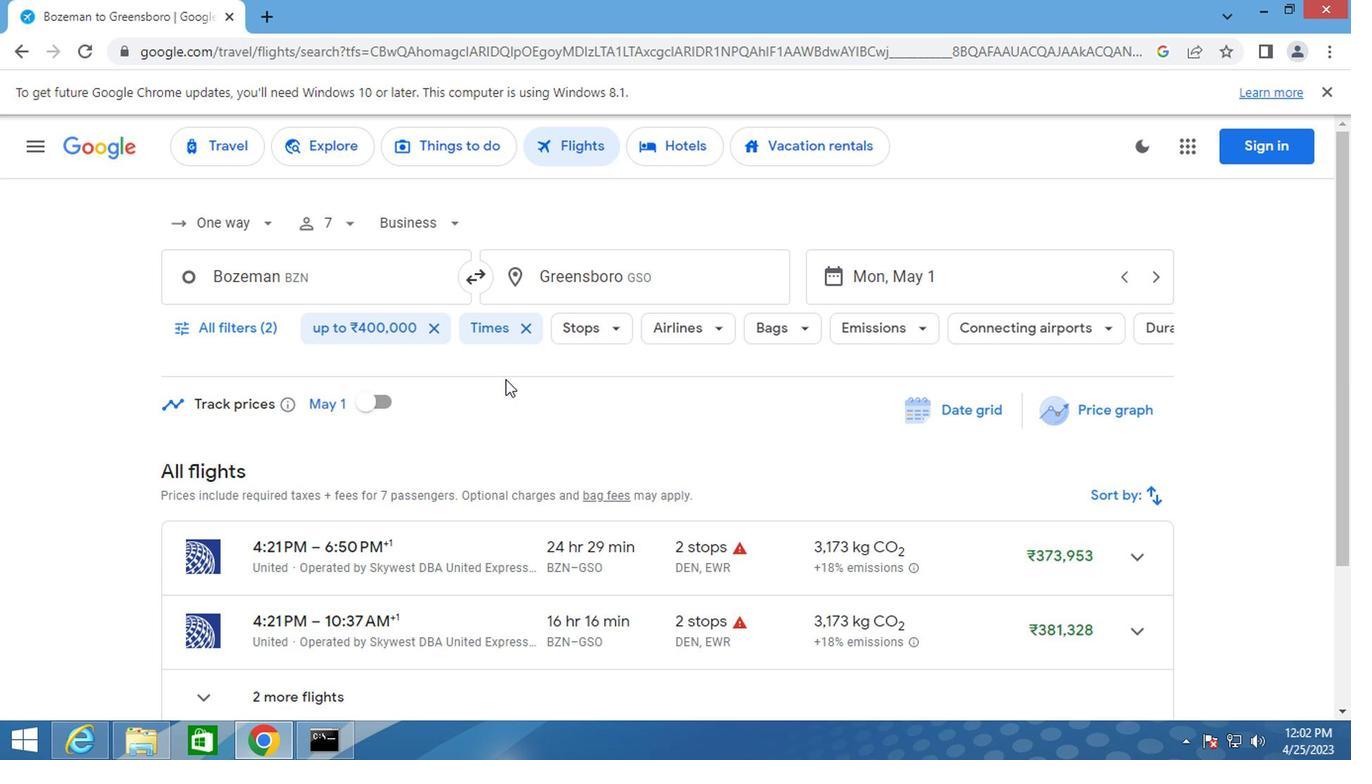 
